 Task: Open a blank worksheet and write heading  Customer order data  Add 10 people name:-  'David White, Emily Green, Andrew Baker, Madison Evans, Logan King, Grace Hill, Gabriel Young, Elizabeth Flores, Samuel Reed, Avery Nelson. ' in May Last week sales are  10020 to 20050. customer order name:-  Nike shoe, Adidas shoe, Gucci T-shirt, Louis Vuitton bag, Zara Shirt, H&M jeans, Chanel perfume, Versace perfume, Ralph Lauren, Prada Shirtcustomer order price in between:-  10000 to 15000. Save page analysisSalesByEmployee_2022
Action: Mouse moved to (143, 114)
Screenshot: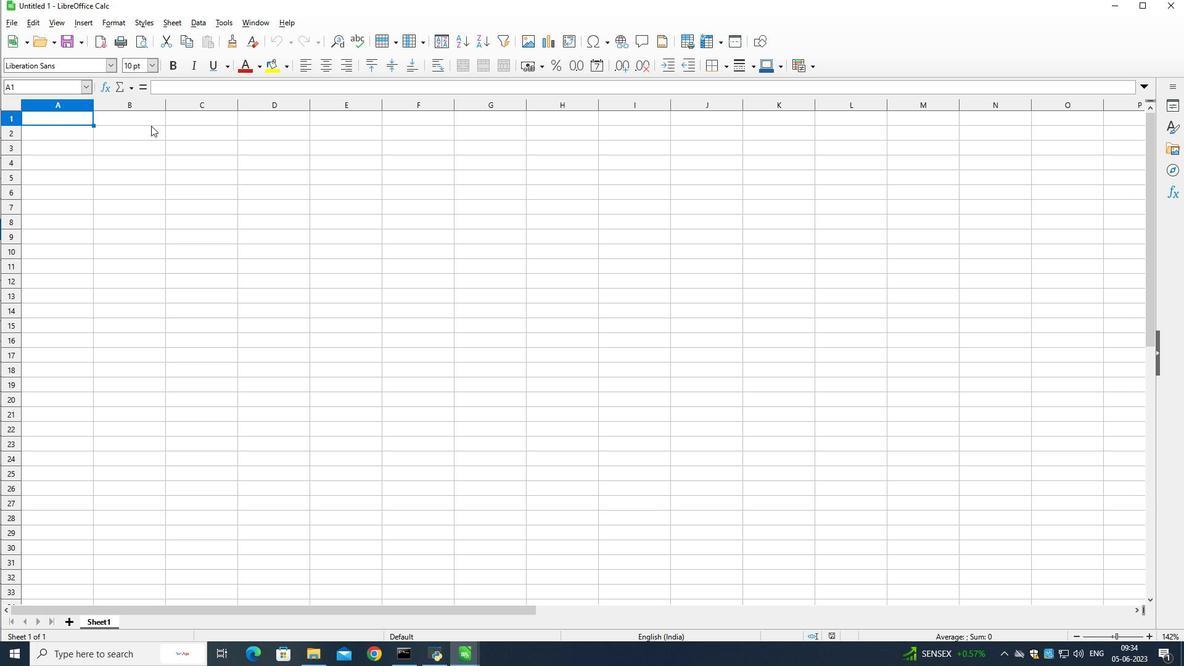 
Action: Mouse pressed left at (143, 114)
Screenshot: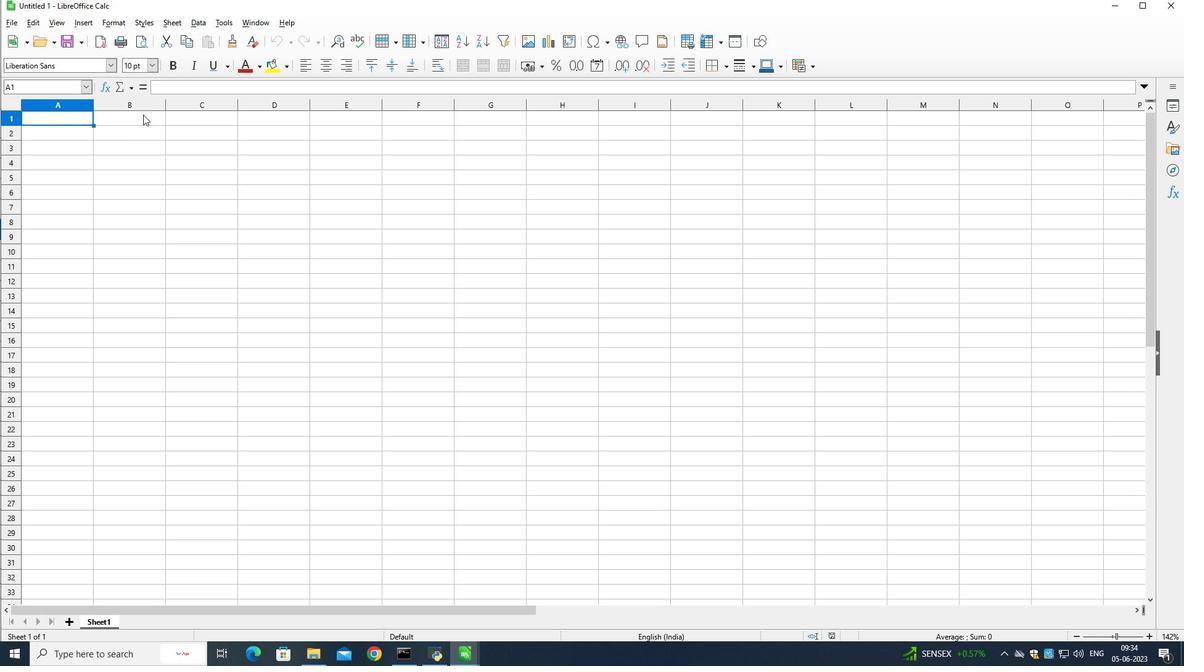 
Action: Mouse moved to (148, 118)
Screenshot: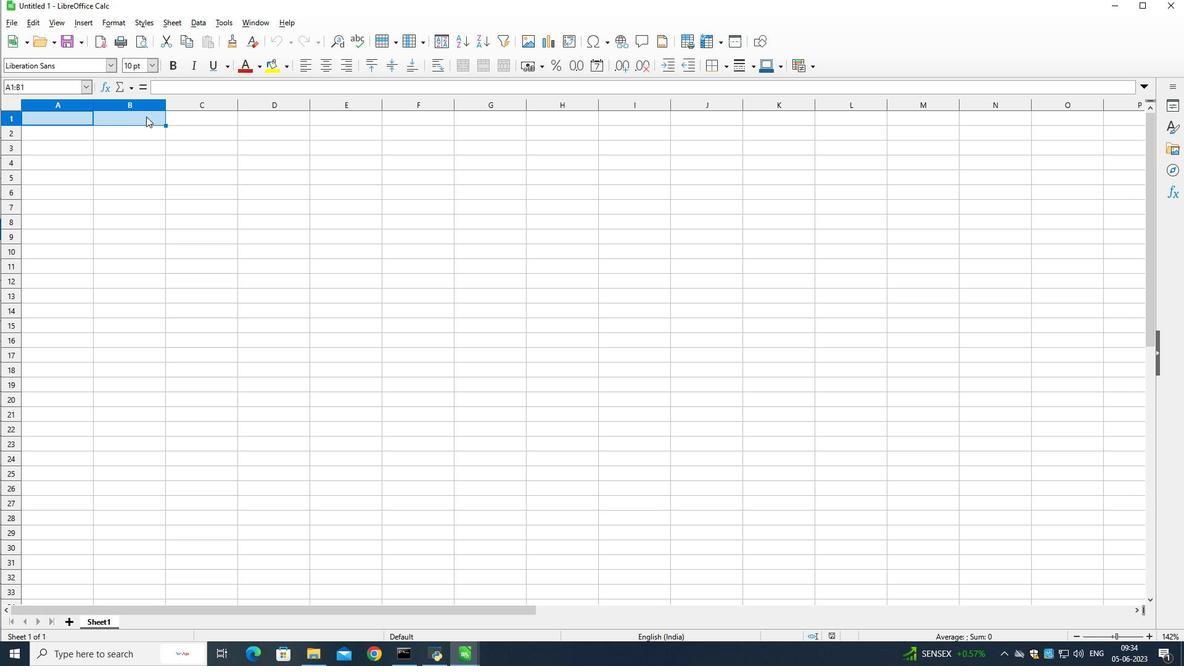 
Action: Mouse pressed left at (148, 118)
Screenshot: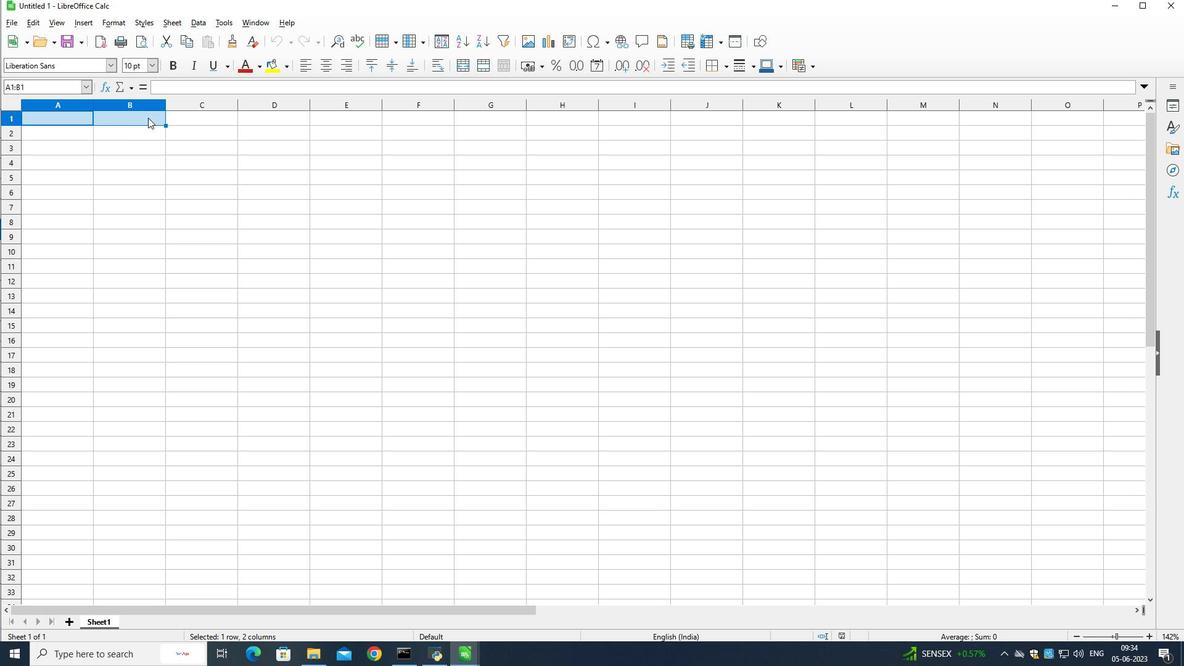 
Action: Mouse moved to (145, 140)
Screenshot: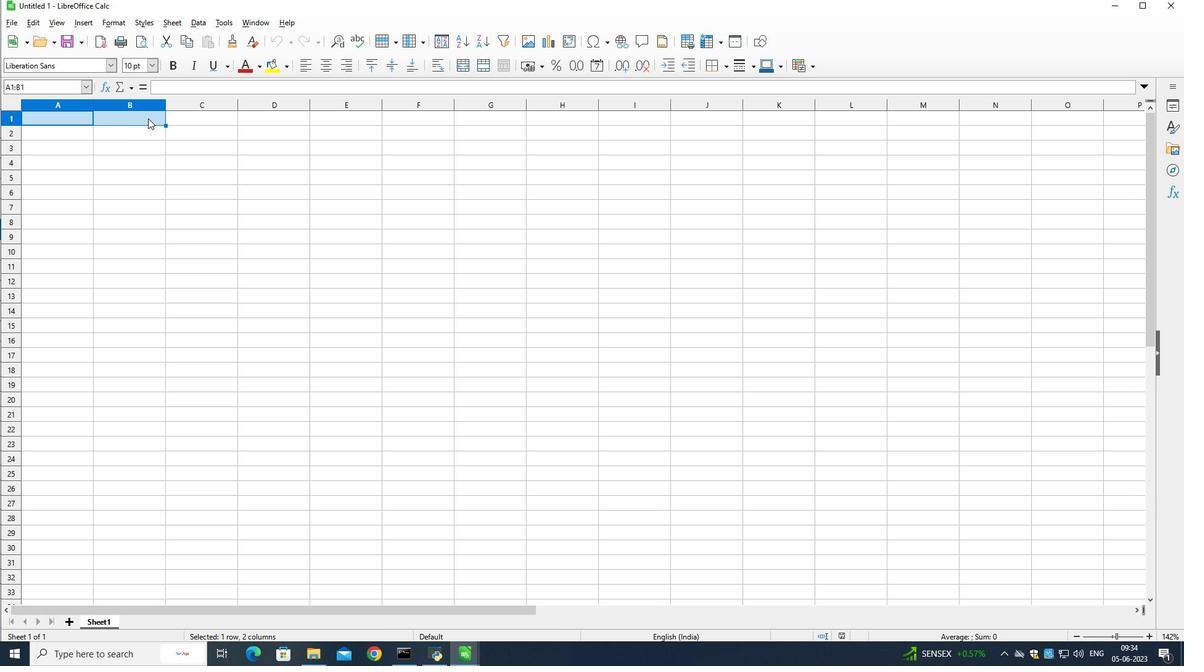 
Action: Mouse pressed right at (145, 140)
Screenshot: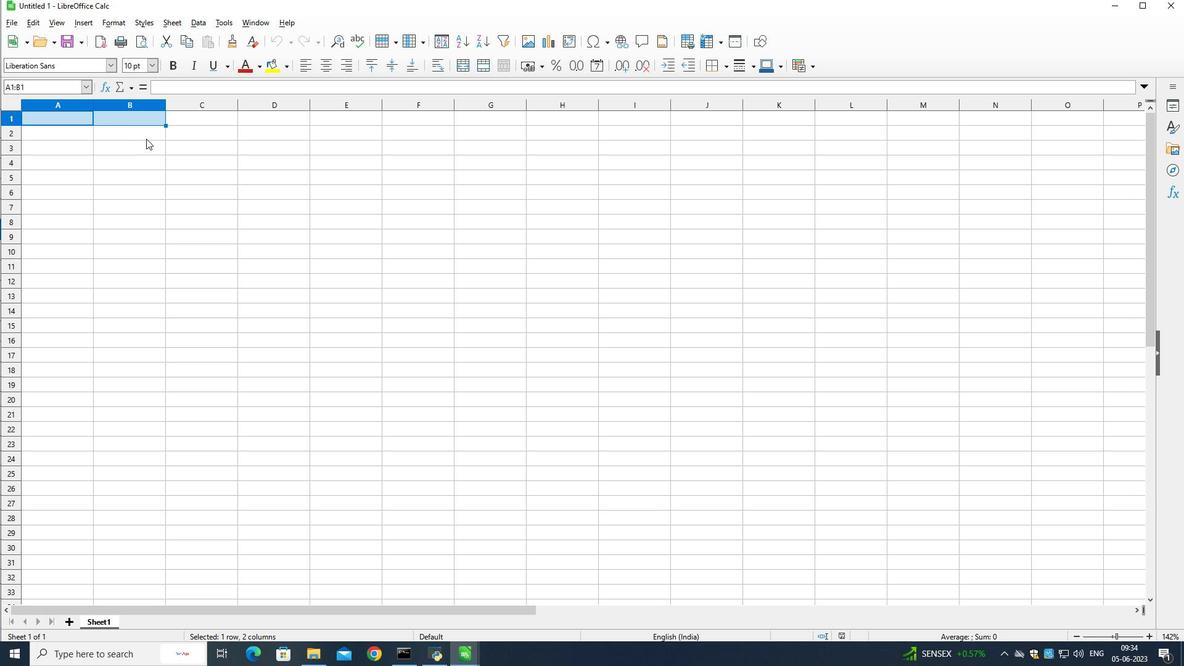 
Action: Mouse moved to (138, 122)
Screenshot: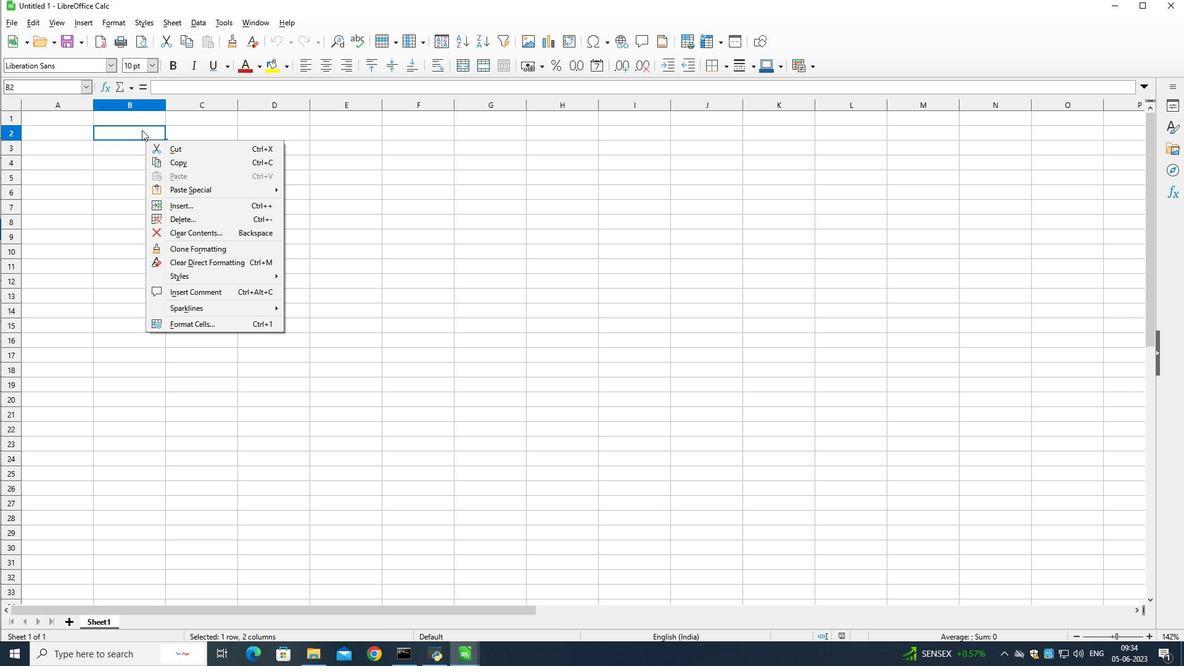 
Action: Mouse pressed left at (138, 122)
Screenshot: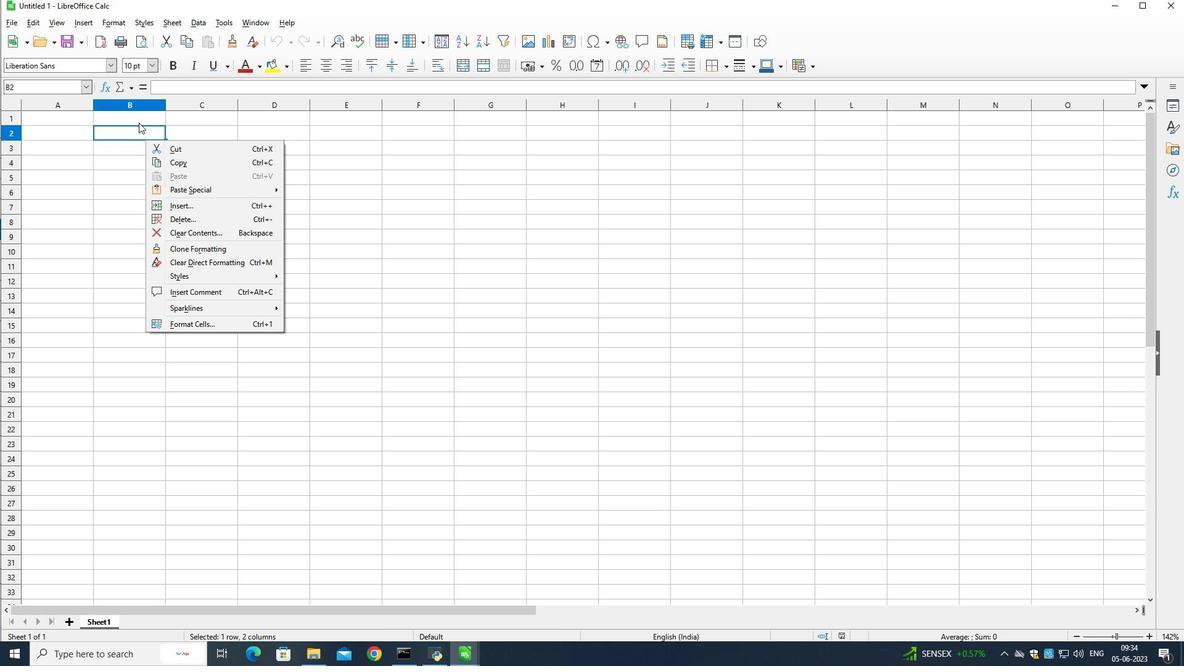 
Action: Mouse moved to (137, 118)
Screenshot: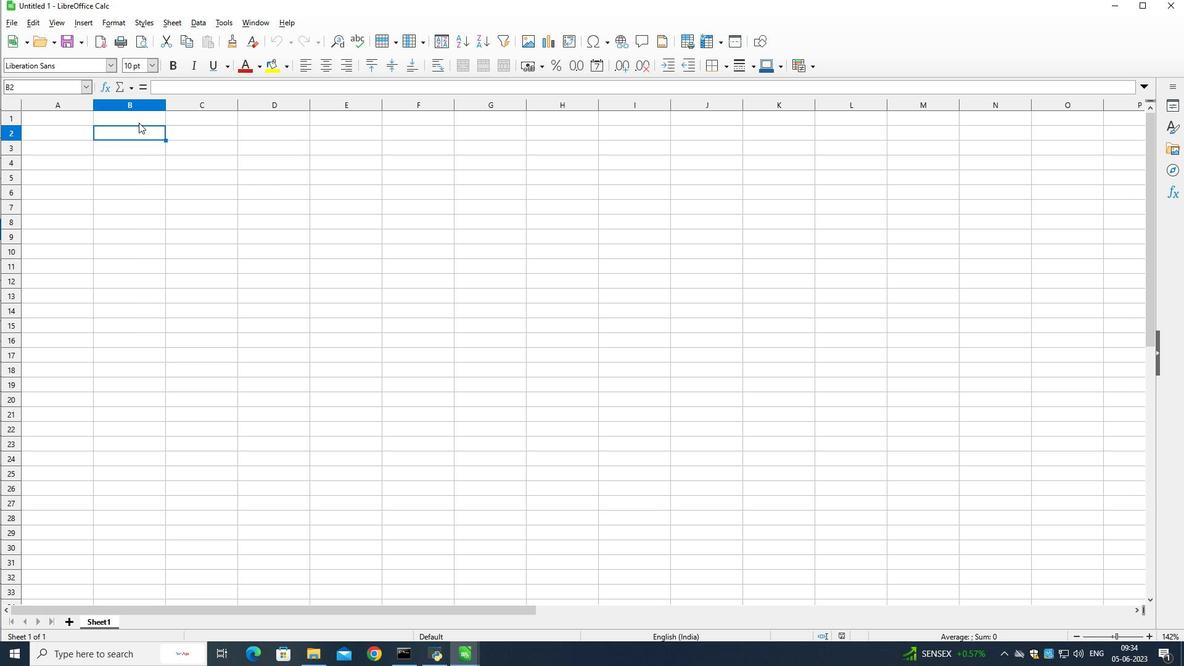 
Action: Mouse pressed left at (137, 118)
Screenshot: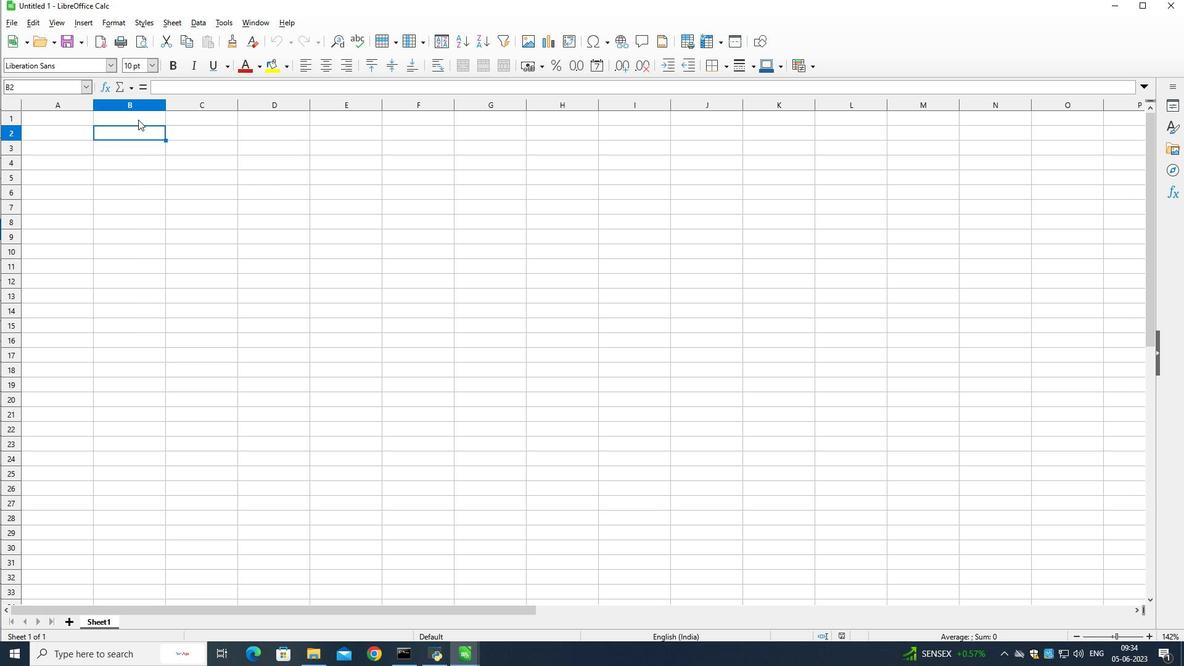 
Action: Mouse moved to (137, 117)
Screenshot: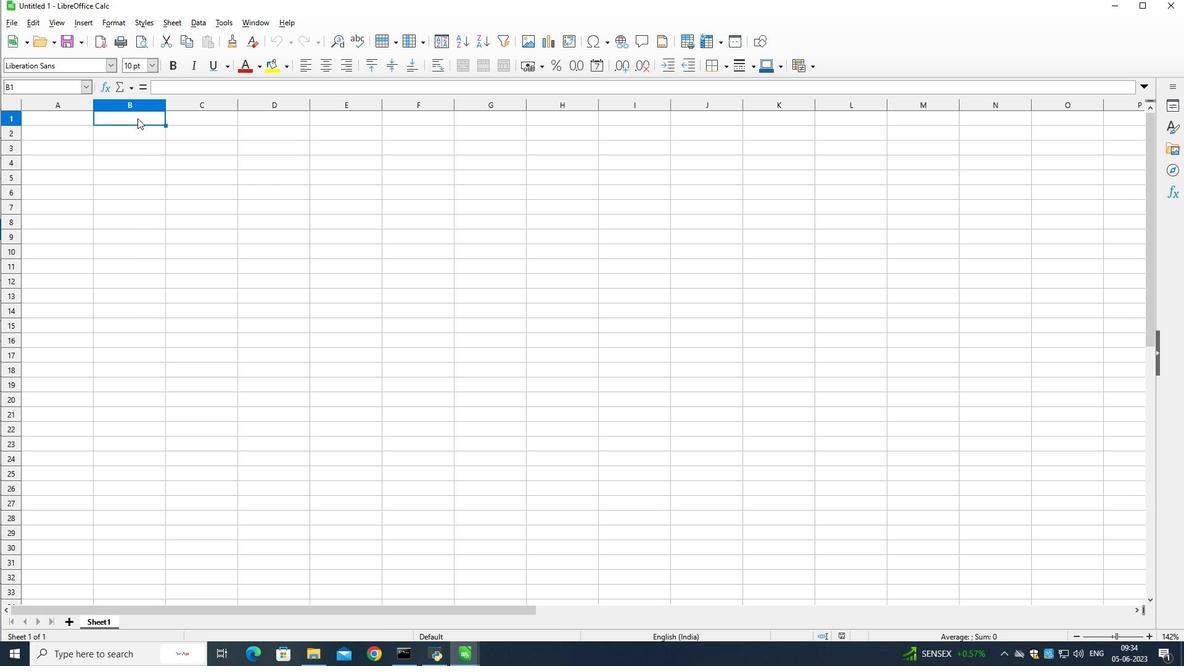 
Action: Key pressed <Key.shift>Customer<Key.down>
Screenshot: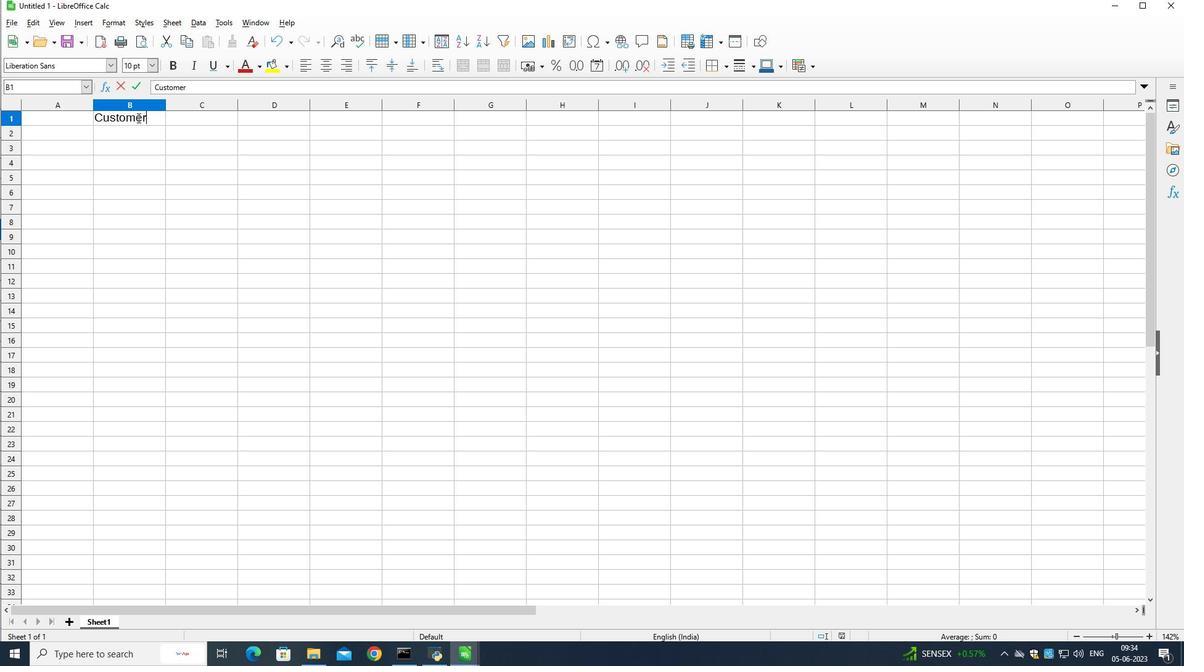
Action: Mouse moved to (76, 136)
Screenshot: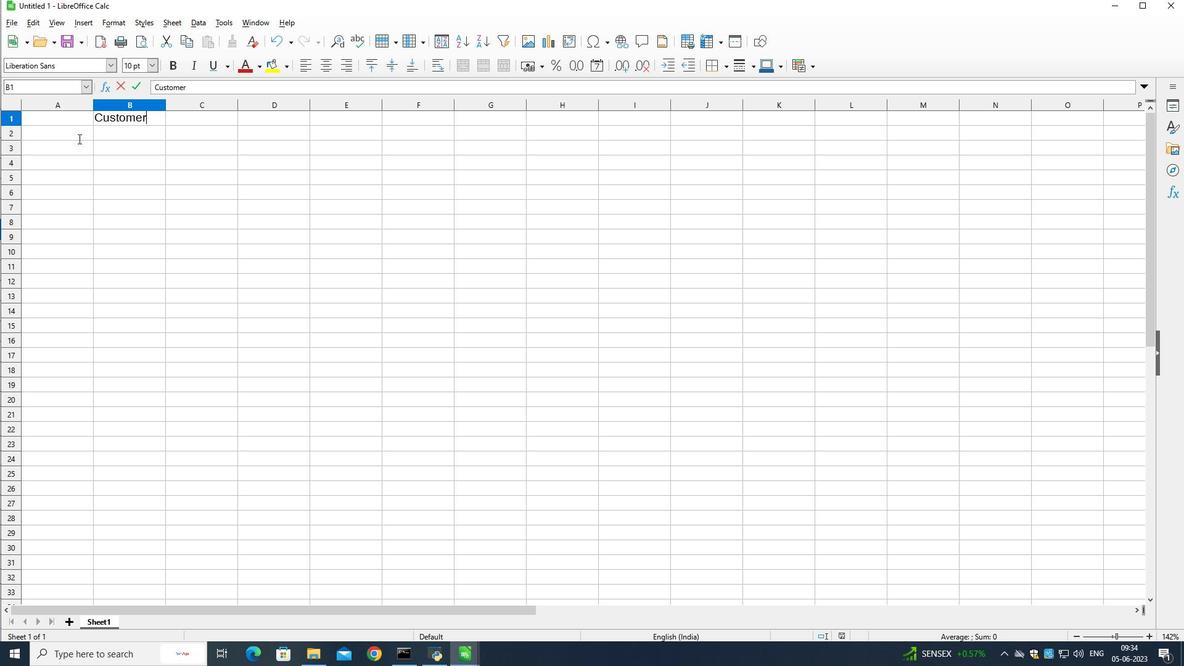 
Action: Mouse pressed left at (76, 136)
Screenshot: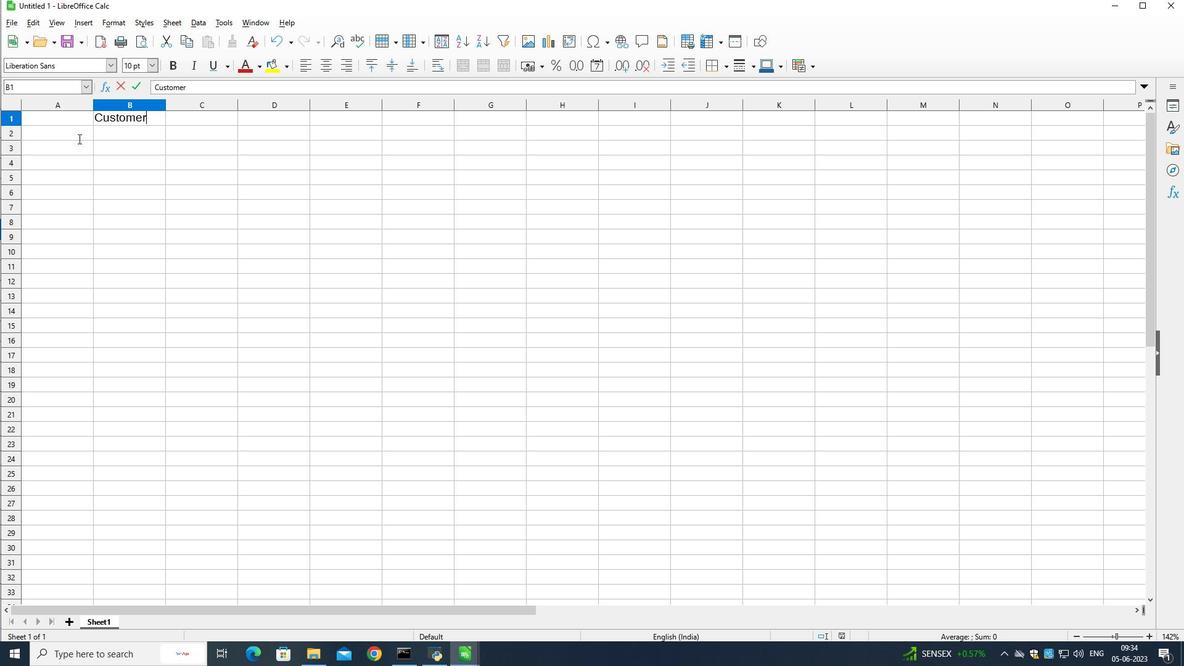 
Action: Mouse moved to (117, 196)
Screenshot: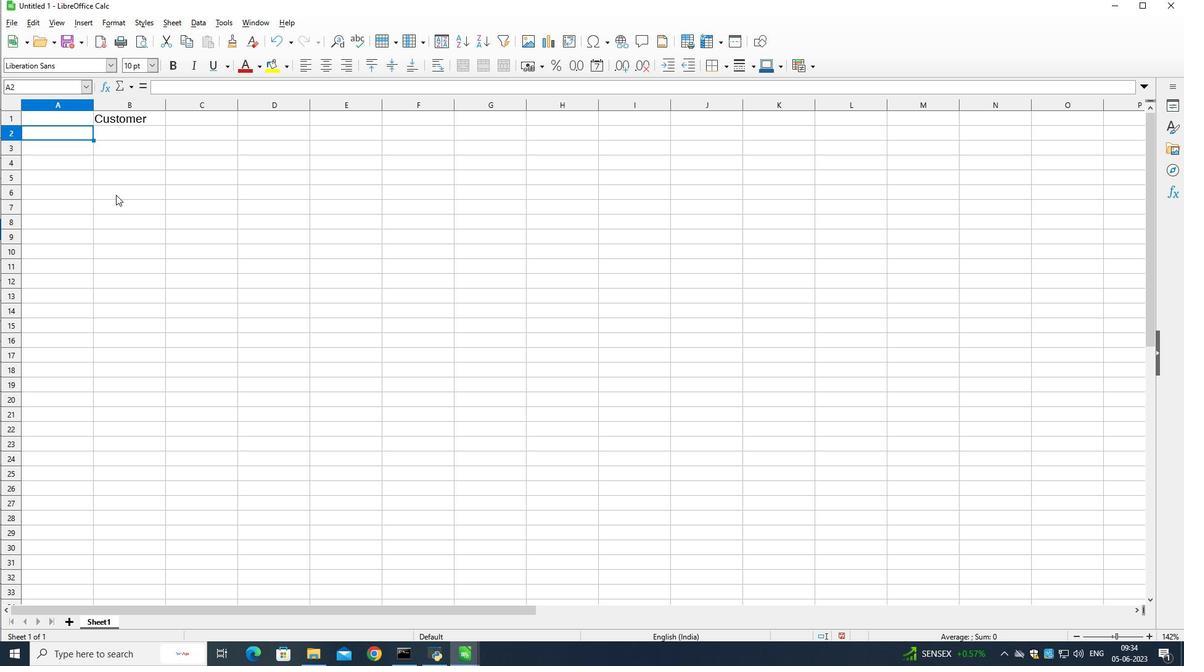 
Action: Key pressed <Key.shift>Name<Key.down><Key.shift><Key.shift><Key.shift><Key.shift><Key.shift><Key.shift><Key.shift><Key.shift><Key.shift><Key.shift><Key.shift><Key.shift><Key.shift><Key.shift><Key.shift><Key.shift><Key.shift><Key.shift><Key.shift><Key.shift><Key.shift><Key.shift><Key.shift><Key.shift><Key.shift><Key.shift><Key.shift><Key.shift><Key.shift><Key.shift><Key.shift><Key.shift><Key.shift><Key.shift><Key.shift><Key.shift><Key.shift><Key.shift><Key.shift><Key.shift>David<Key.space><Key.shift>White<Key.down><Key.shift>Emily<Key.space><Key.shift>Green<Key.down><Key.shift><Key.shift>Andrew<Key.space><Key.shift>Baker<Key.down><Key.shift><Key.shift><Key.shift><Key.shift><Key.shift><Key.shift><Key.shift><Key.shift><Key.shift><Key.shift>Madison<Key.space><Key.shift>Evans<Key.down><Key.shift>Logan<Key.space><Key.shift><Key.shift><Key.shift><Key.shift><Key.shift><Key.shift><Key.shift><Key.shift><Key.shift><Key.shift><Key.shift>King<Key.down><Key.shift>Grace<Key.space><Key.shift>Hill<Key.down><Key.space><Key.shift>Gabriel<Key.space><Key.shift>Young<Key.down><Key.shift><Key.shift>Elizabeth<Key.space><Key.shift><Key.shift><Key.shift><Key.shift><Key.shift>Flores<Key.down><Key.shift><Key.shift><Key.shift><Key.shift><Key.shift>Samuel<Key.space><Key.shift><Key.shift><Key.shift>Reed<Key.down><Key.shift>Avery<Key.space><Key.shift>Nelson<Key.down>
Screenshot: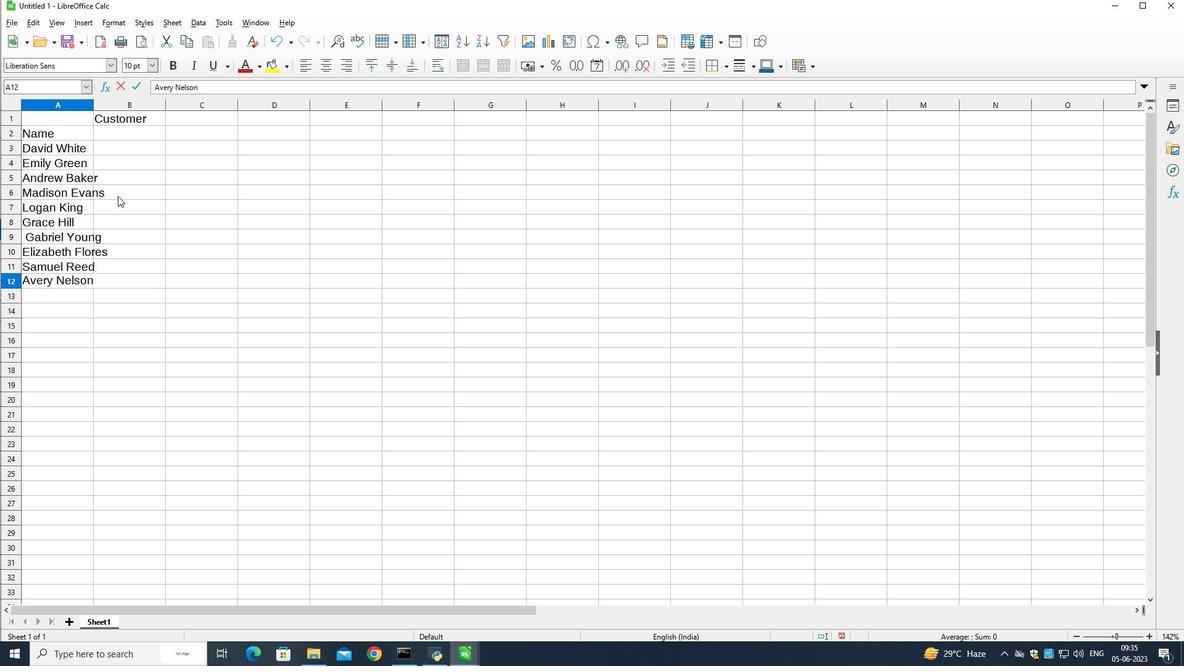 
Action: Mouse moved to (56, 106)
Screenshot: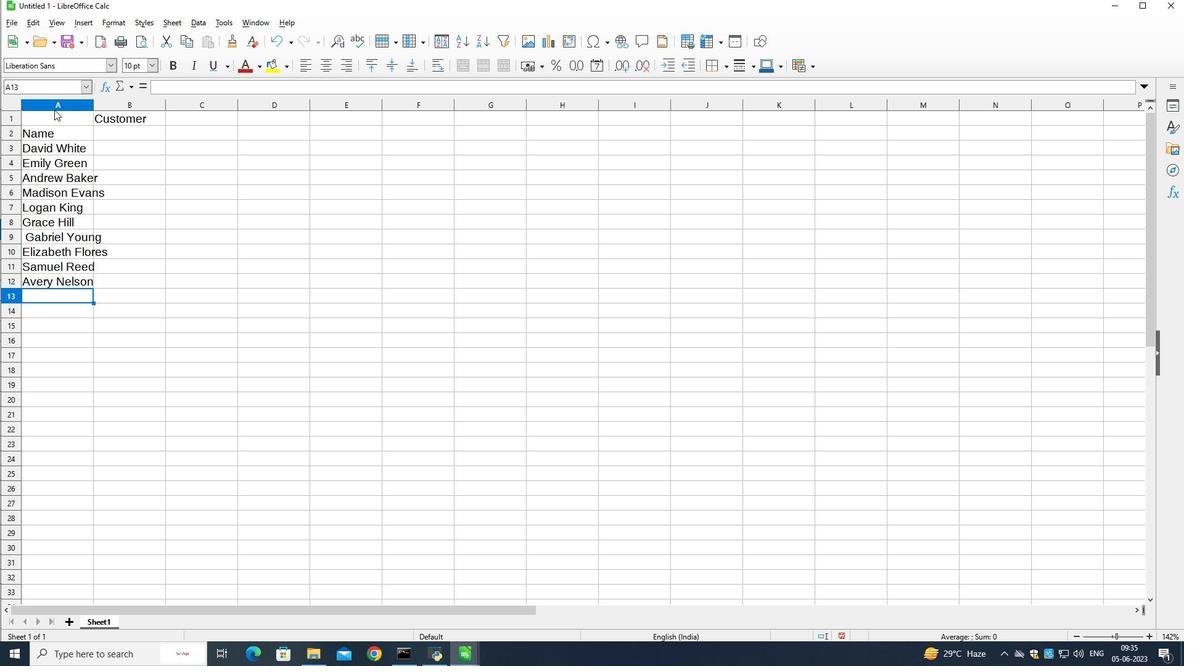 
Action: Mouse pressed left at (56, 106)
Screenshot: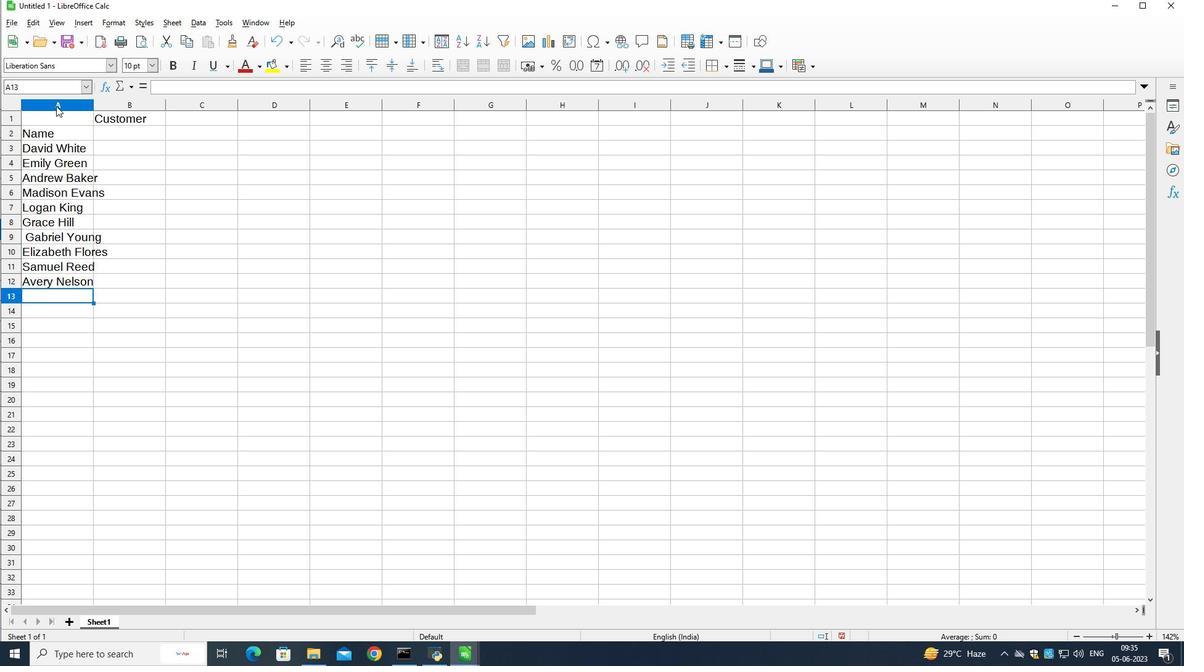 
Action: Mouse moved to (92, 101)
Screenshot: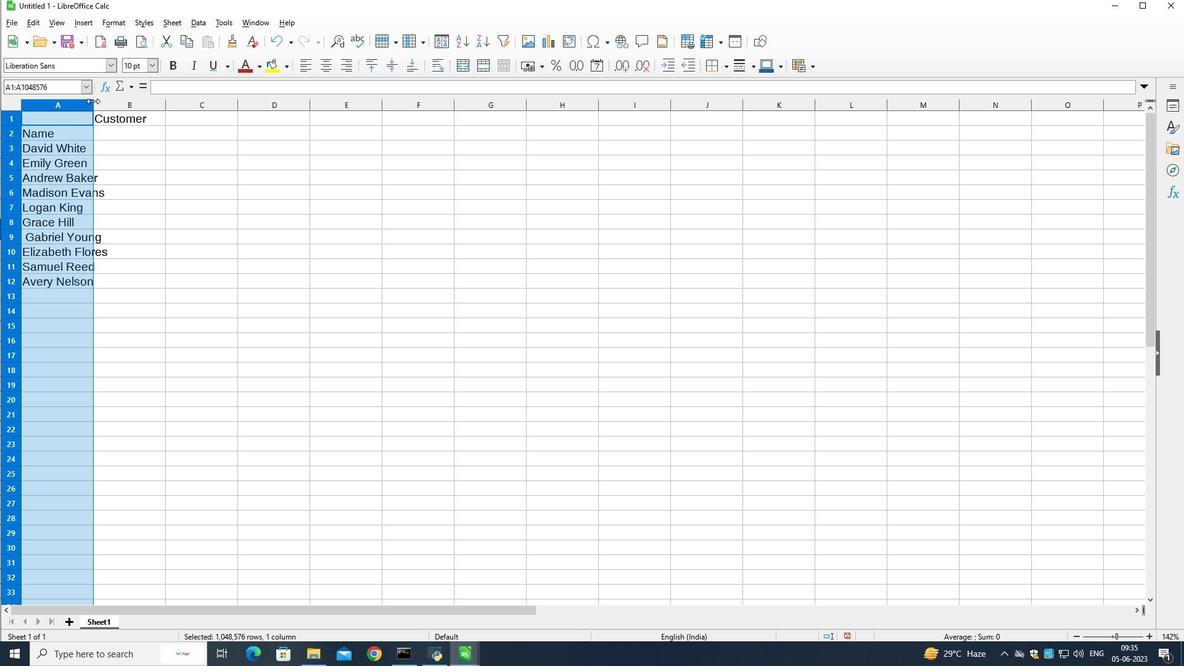 
Action: Mouse pressed left at (92, 101)
Screenshot: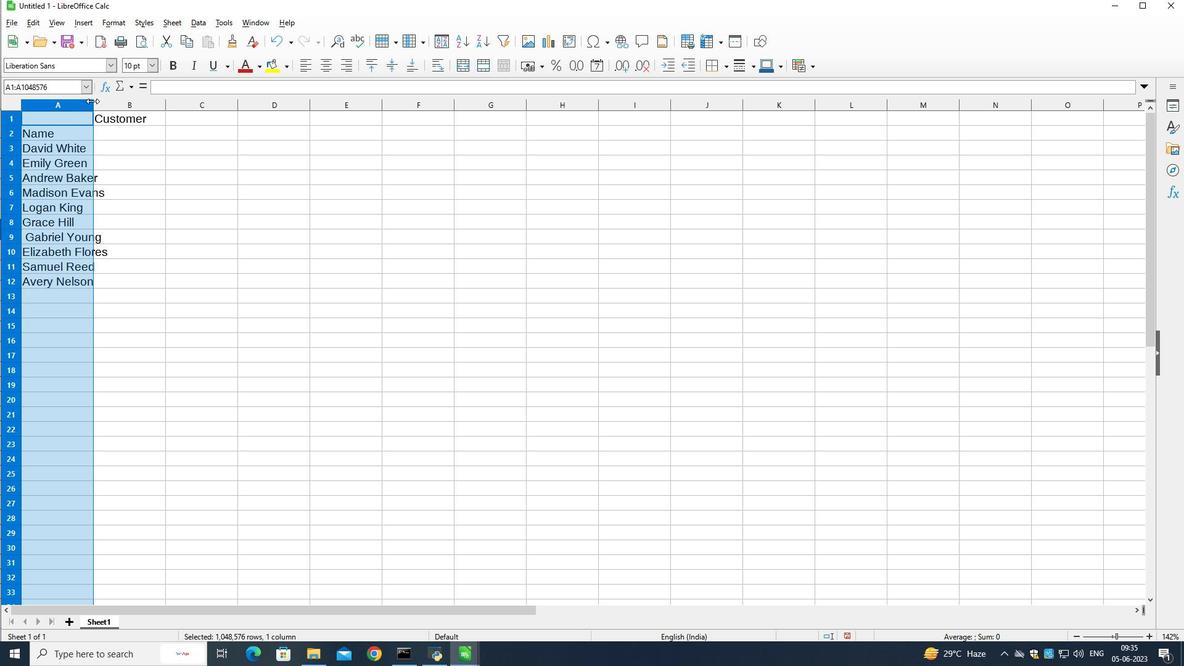 
Action: Mouse moved to (138, 133)
Screenshot: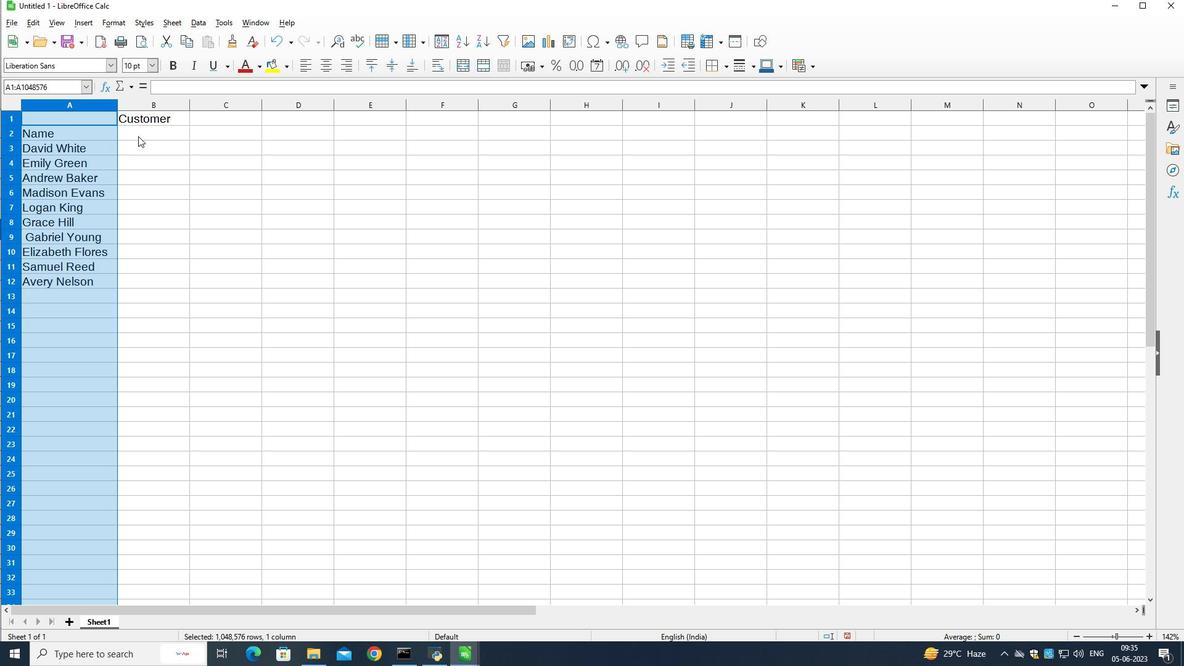 
Action: Mouse pressed left at (138, 133)
Screenshot: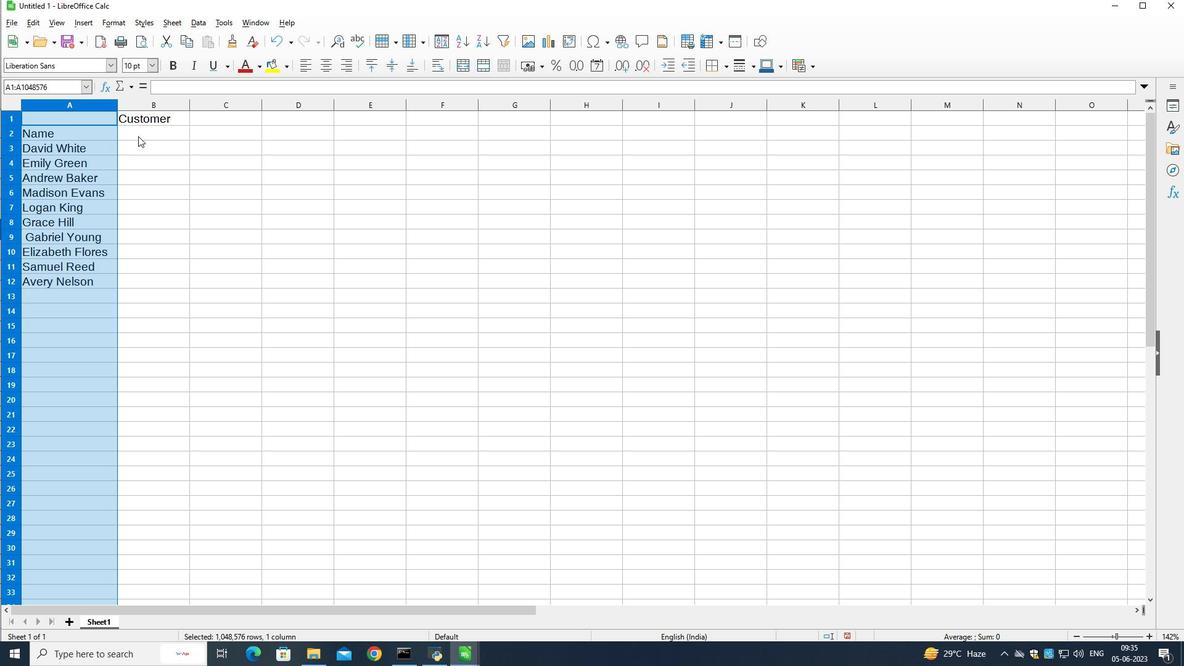
Action: Mouse moved to (353, 175)
Screenshot: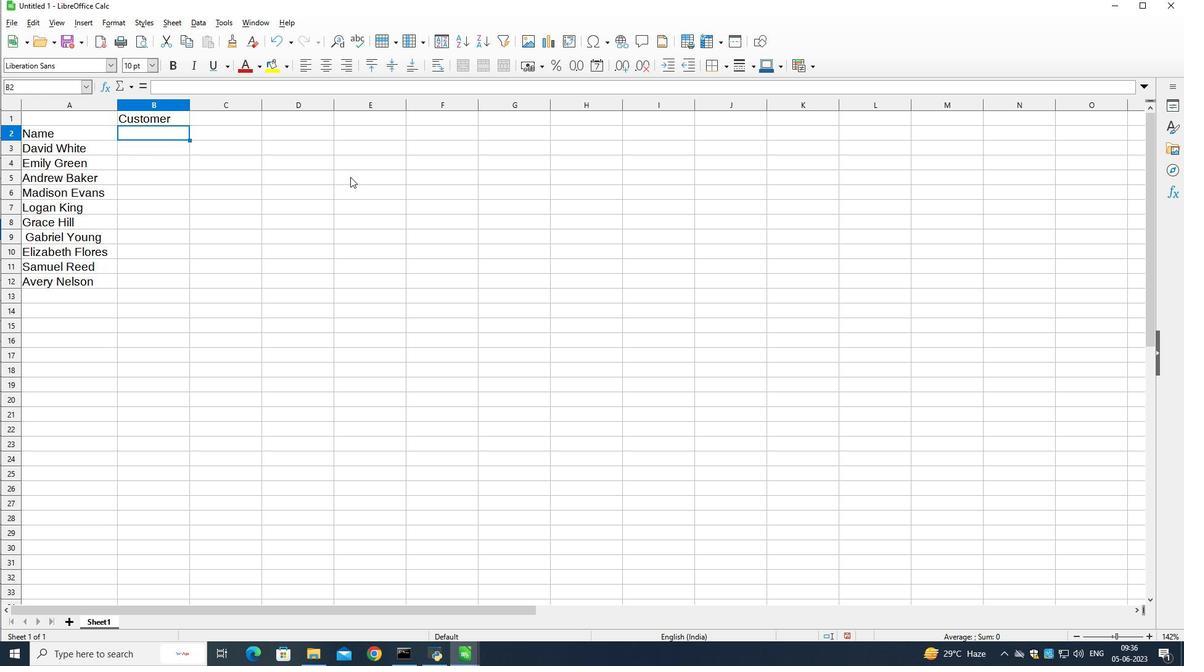 
Action: Key pressed <Key.shift><Key.shift><Key.shift><Key.shift><Key.shift><Key.shift><Key.shift><Key.shift><Key.shift><Key.shift><Key.shift><Key.shift><Key.shift><Key.shift><Key.shift><Key.shift><Key.shift><Key.shift><Key.shift><Key.shift><Key.shift><Key.shift><Key.shift><Key.shift><Key.shift><Key.shift><Key.shift>May<Key.space><Key.shift><Key.shift>Last<Key.space><Key.shift>Week<Key.space><Key.shift>Sales<Key.down>
Screenshot: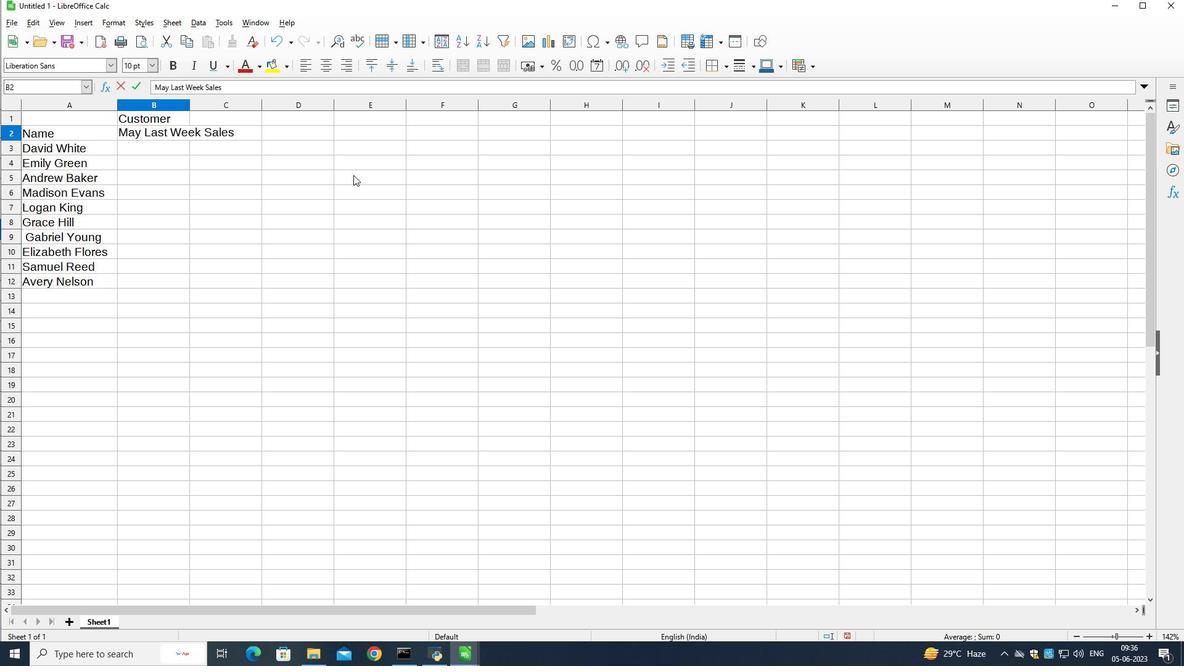 
Action: Mouse moved to (909, 112)
Screenshot: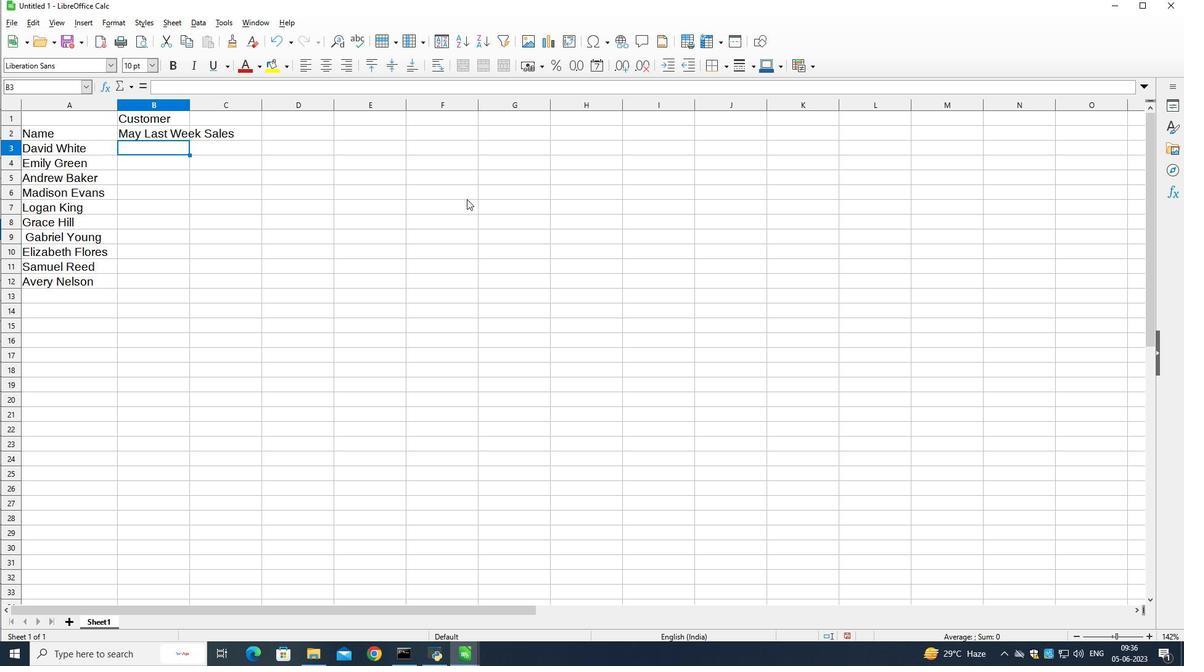 
Action: Key pressed 10020<Key.down>10030<Key.down>10040<Key.down>10050<Key.down>10020<Key.down>10030<Key.down>10040<Key.down>10050<Key.down>10020<Key.down>10020<Key.down>
Screenshot: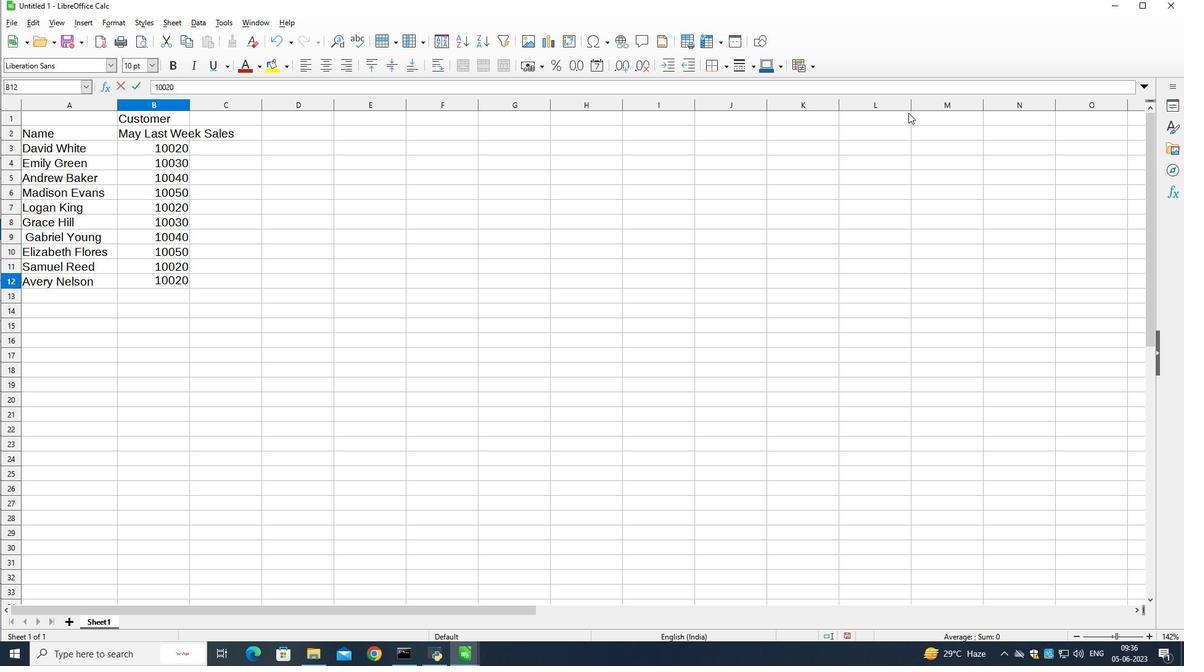 
Action: Mouse moved to (243, 130)
Screenshot: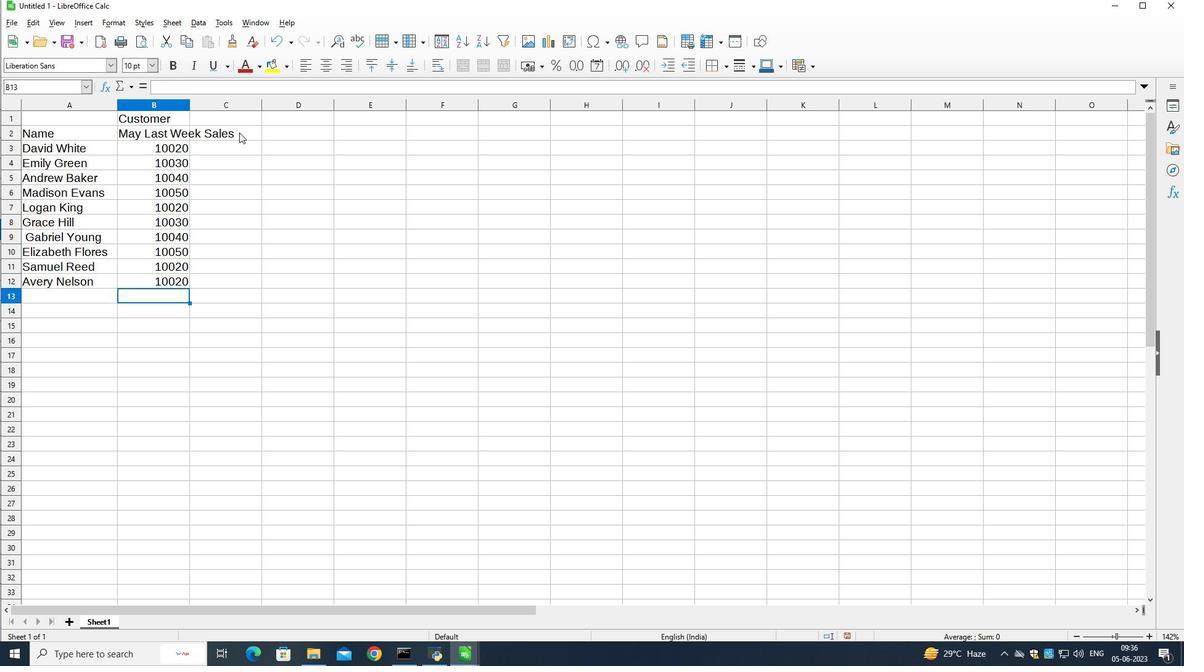 
Action: Mouse pressed left at (243, 130)
Screenshot: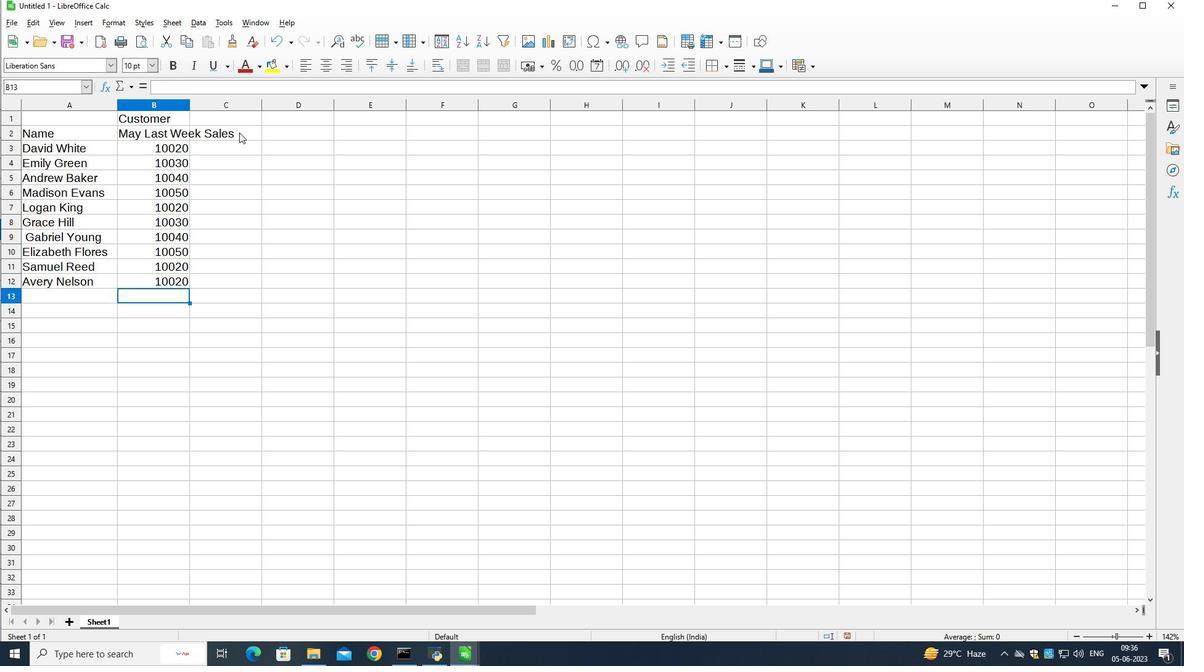 
Action: Mouse moved to (245, 129)
Screenshot: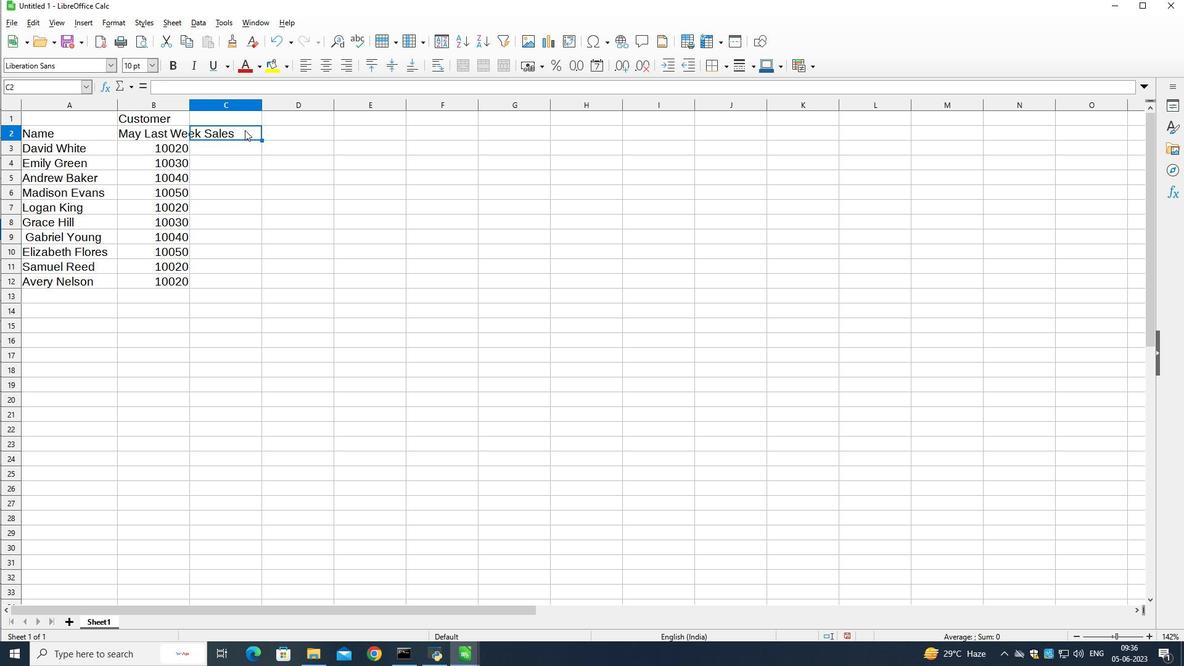 
Action: Key pressed <Key.shift>Order<Key.space><Key.shift>Name<Key.down>
Screenshot: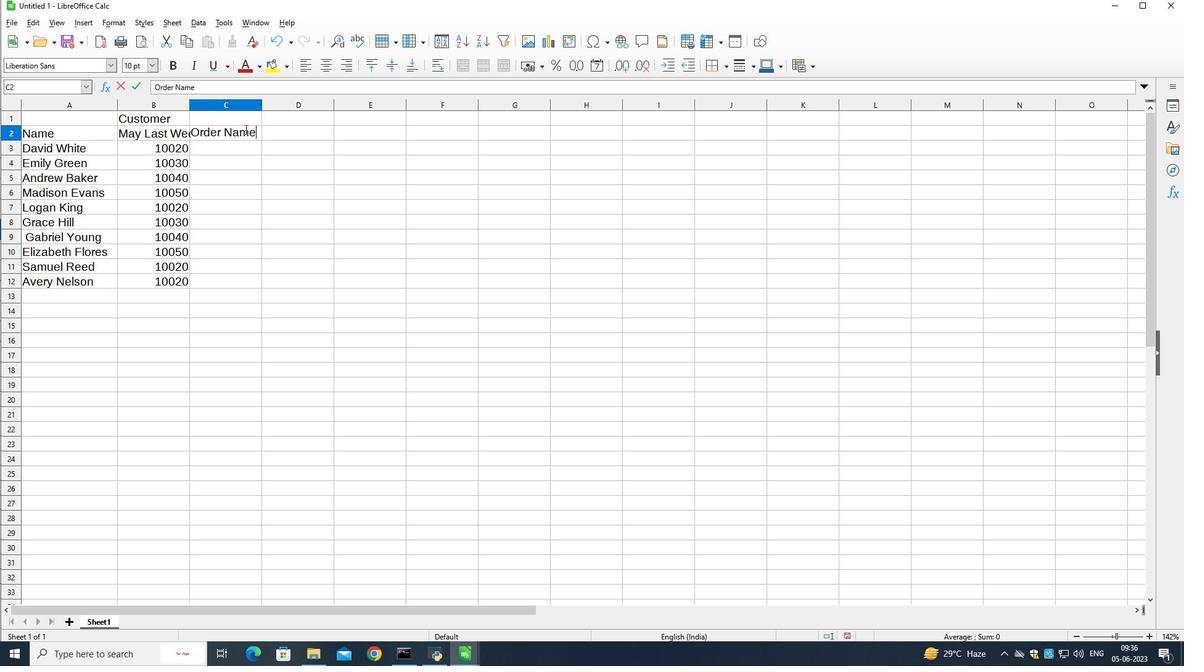 
Action: Mouse moved to (540, 152)
Screenshot: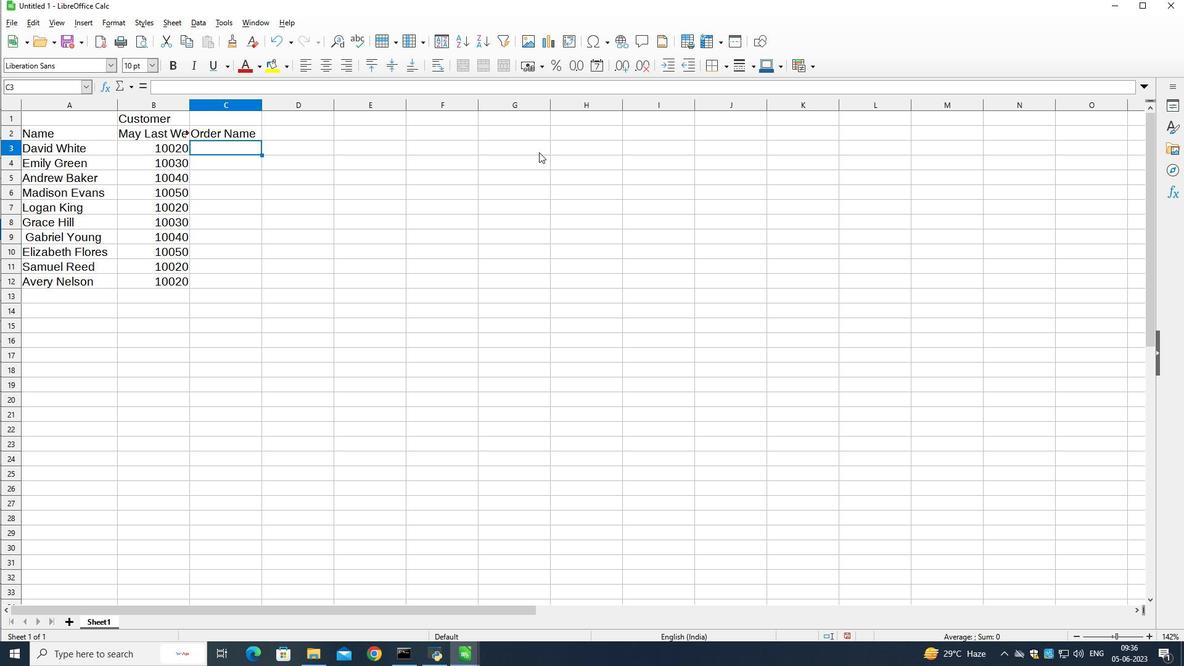 
Action: Key pressed <Key.shift>Nike<Key.space><Key.shift>Shoe<Key.down><Key.shift>Adidaa<Key.backspace>s<Key.space><Key.shift>Shoe<Key.down><Key.shift><Key.shift><Key.shift><Key.shift><Key.shift><Key.shift><Key.shift><Key.shift><Key.shift><Key.shift><Key.shift><Key.shift><Key.shift><Key.shift><Key.shift><Key.shift><Key.shift>Gucci<Key.space><Key.shift>T-shirt<Key.down><Key.shift><Key.shift><Key.shift><Key.shift><Key.shift><Key.shift><Key.shift><Key.shift><Key.shift><Key.shift><Key.shift>Lousi<Key.space><Key.backspace><Key.backspace><Key.backspace><Key.backspace>uis<Key.space><Key.shift><Key.shift><Key.shift><Key.shift>Vitton<Key.space><Key.shift>bag<Key.down><Key.up>
Screenshot: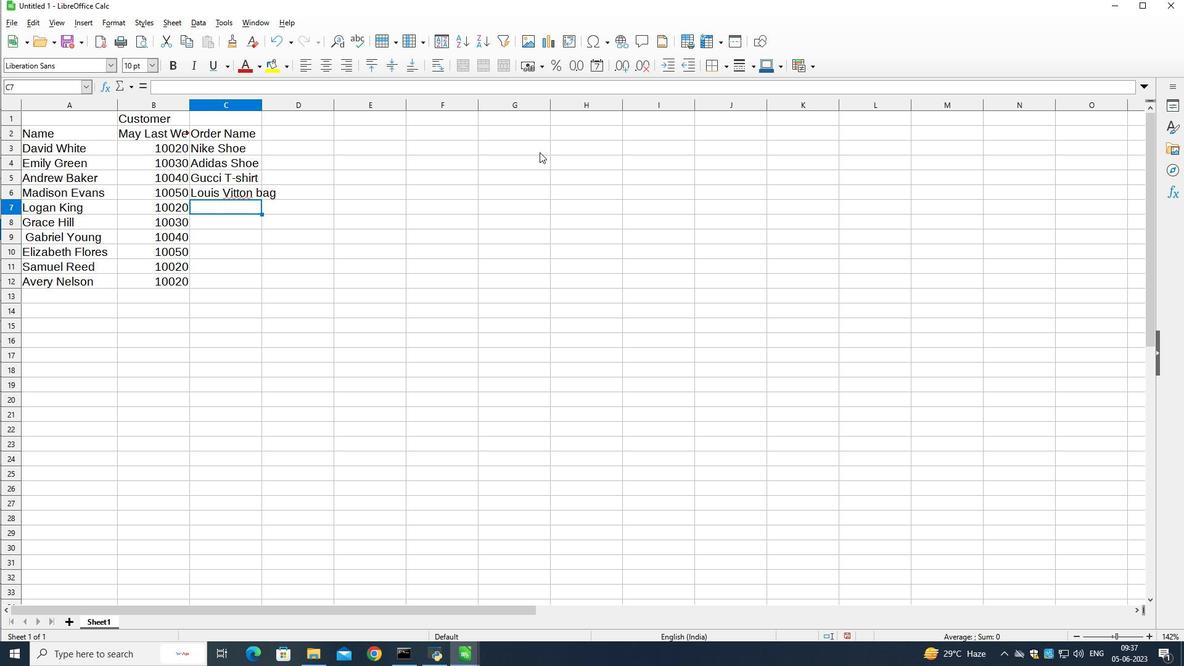 
Action: Mouse moved to (231, 190)
Screenshot: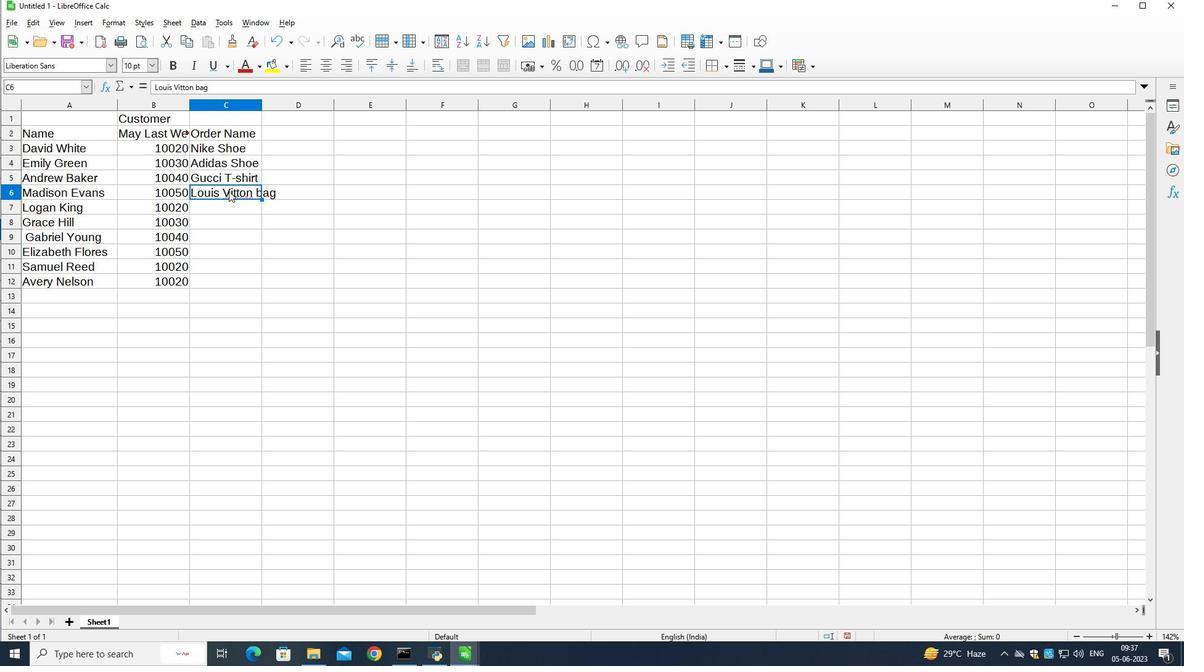 
Action: Mouse pressed left at (231, 190)
Screenshot: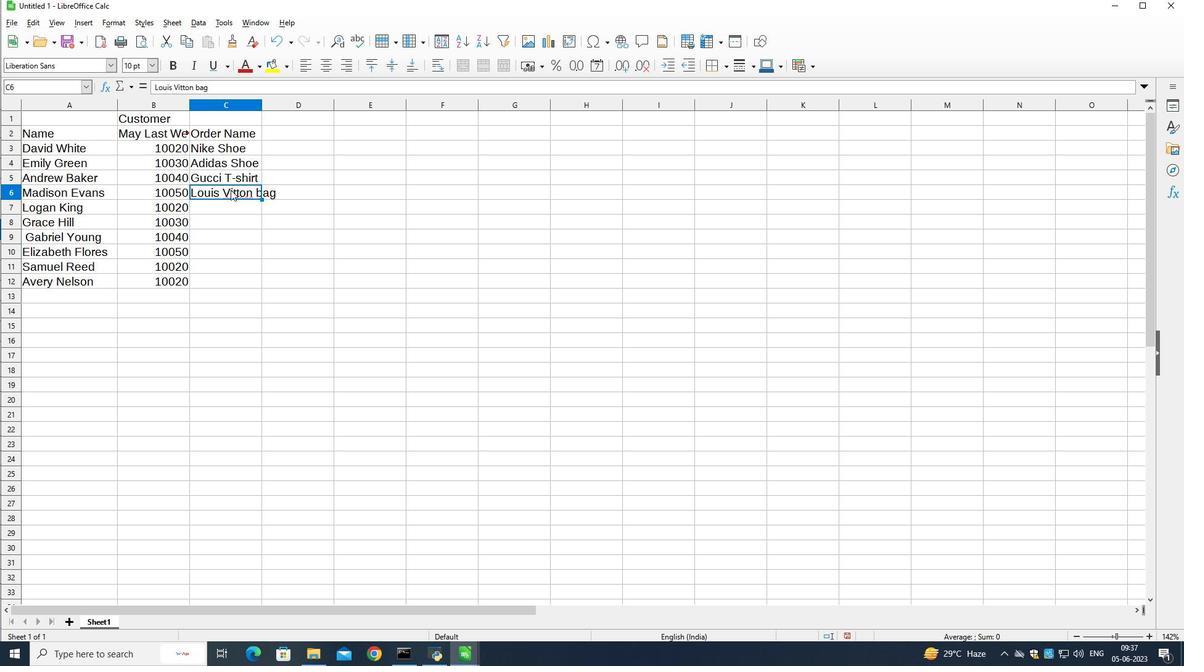 
Action: Mouse pressed left at (231, 190)
Screenshot: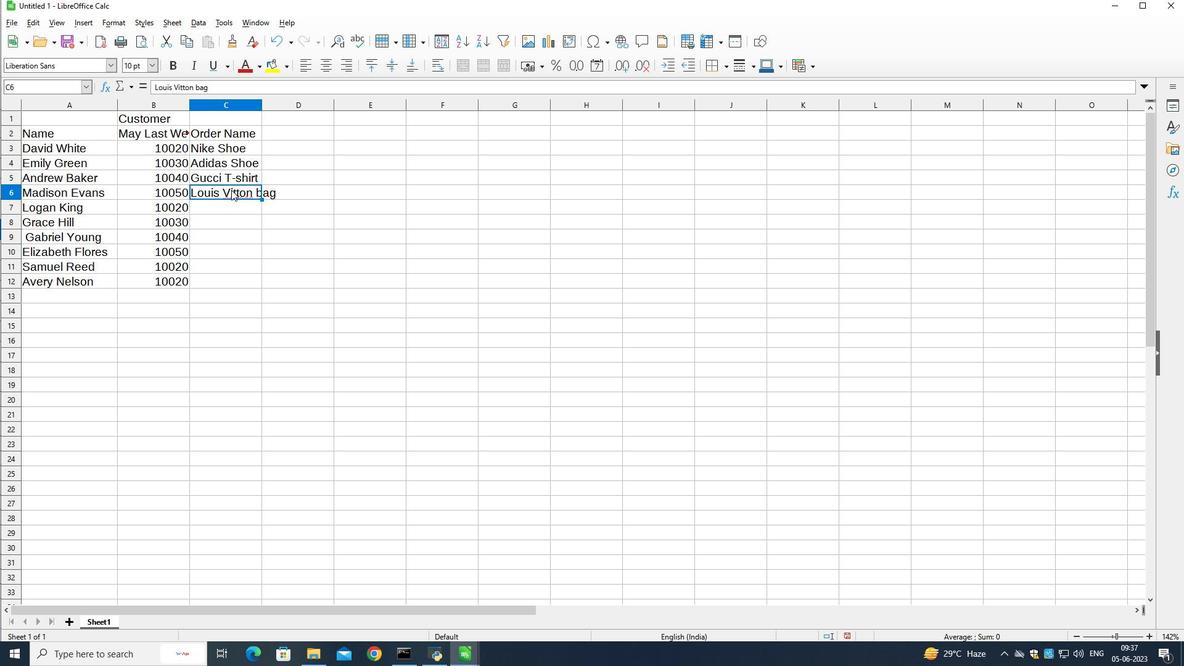 
Action: Mouse pressed left at (231, 190)
Screenshot: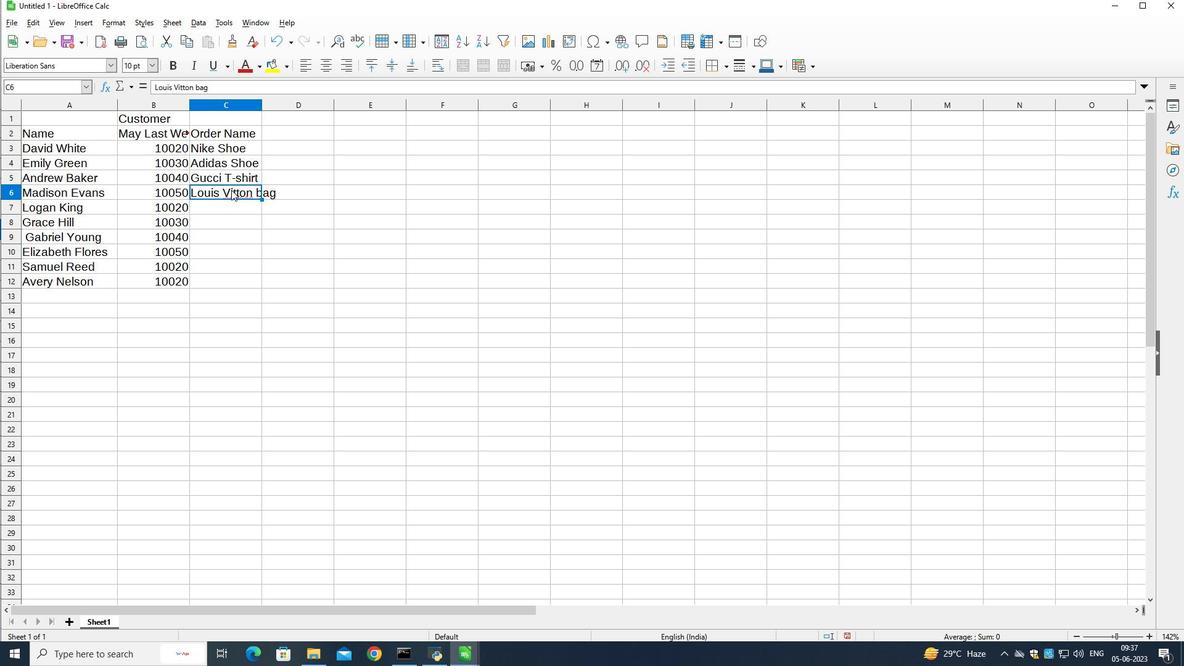 
Action: Mouse pressed left at (231, 190)
Screenshot: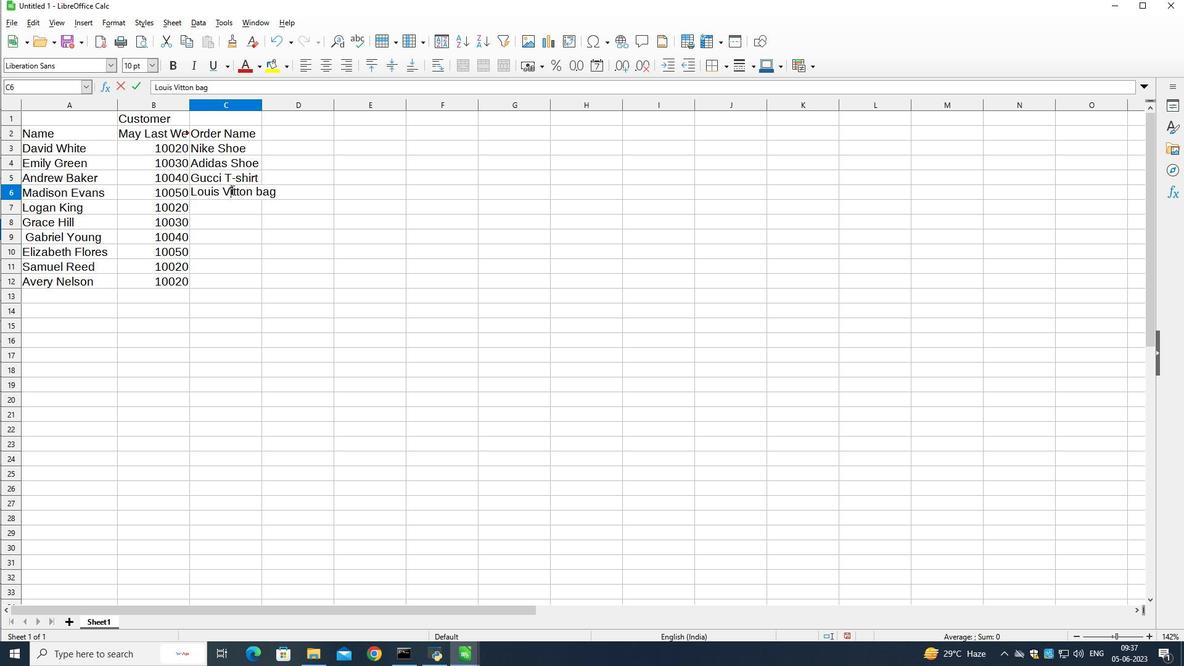 
Action: Mouse moved to (232, 191)
Screenshot: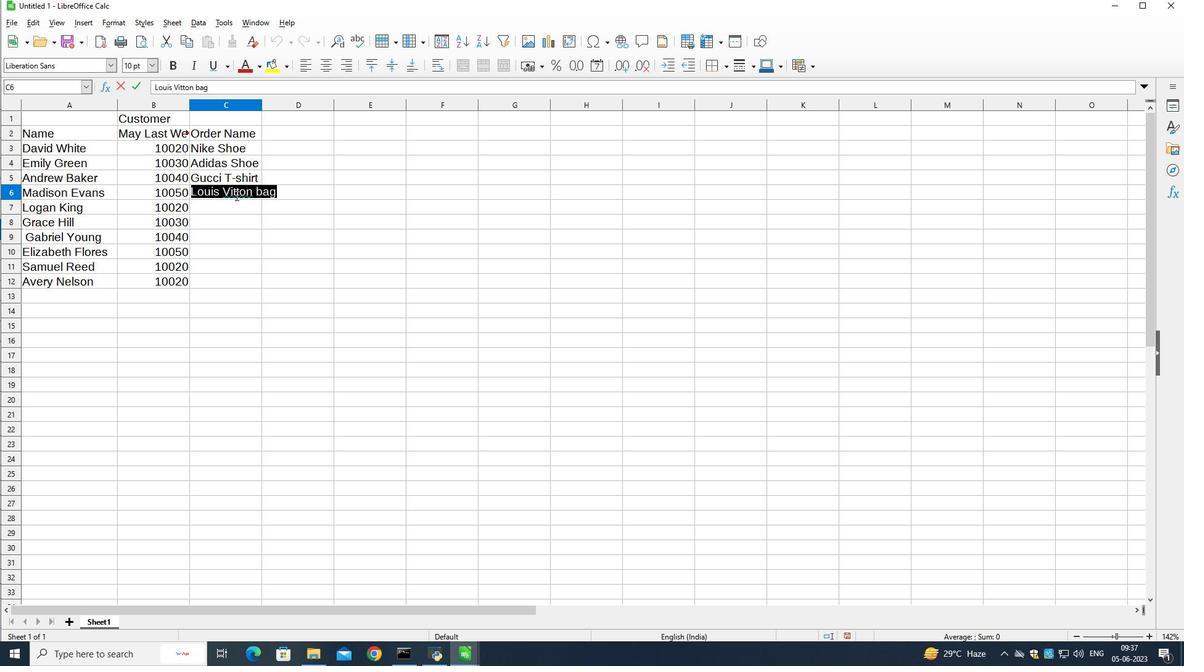 
Action: Mouse pressed left at (232, 191)
Screenshot: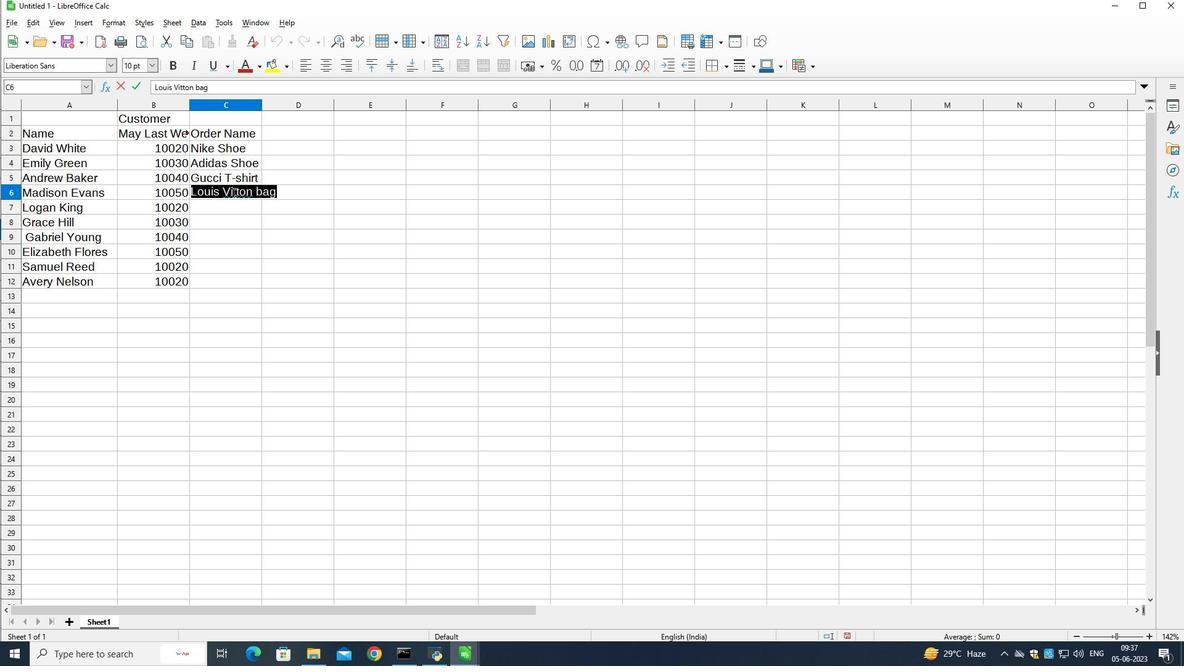 
Action: Mouse moved to (249, 198)
Screenshot: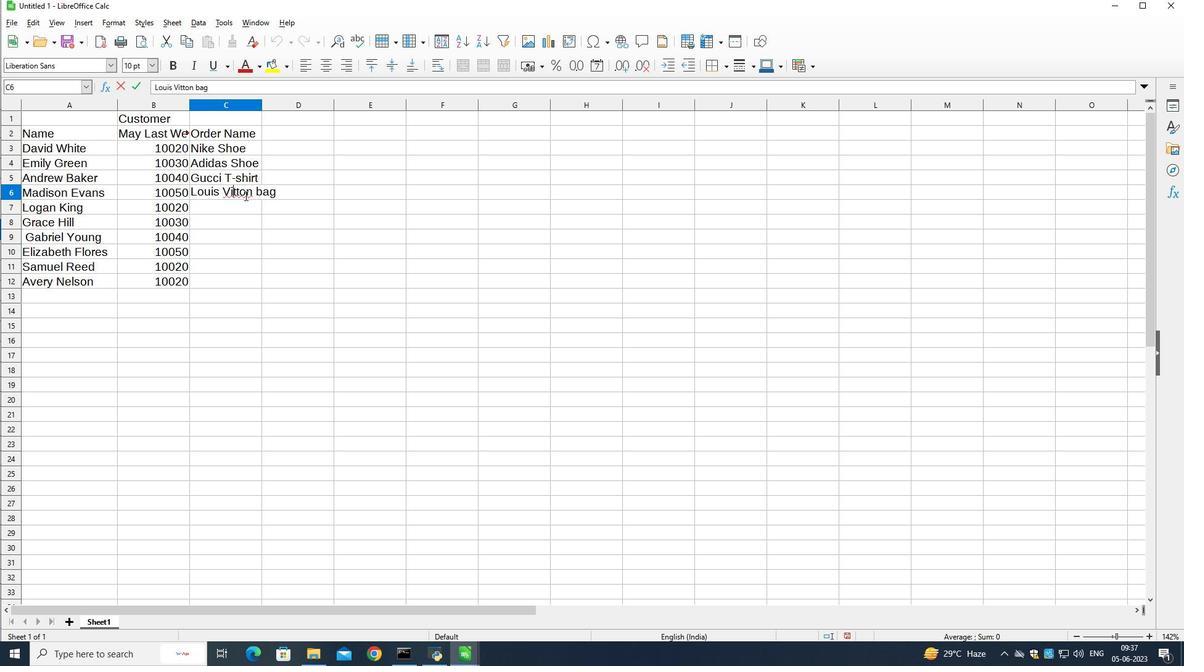 
Action: Key pressed <Key.left>u
Screenshot: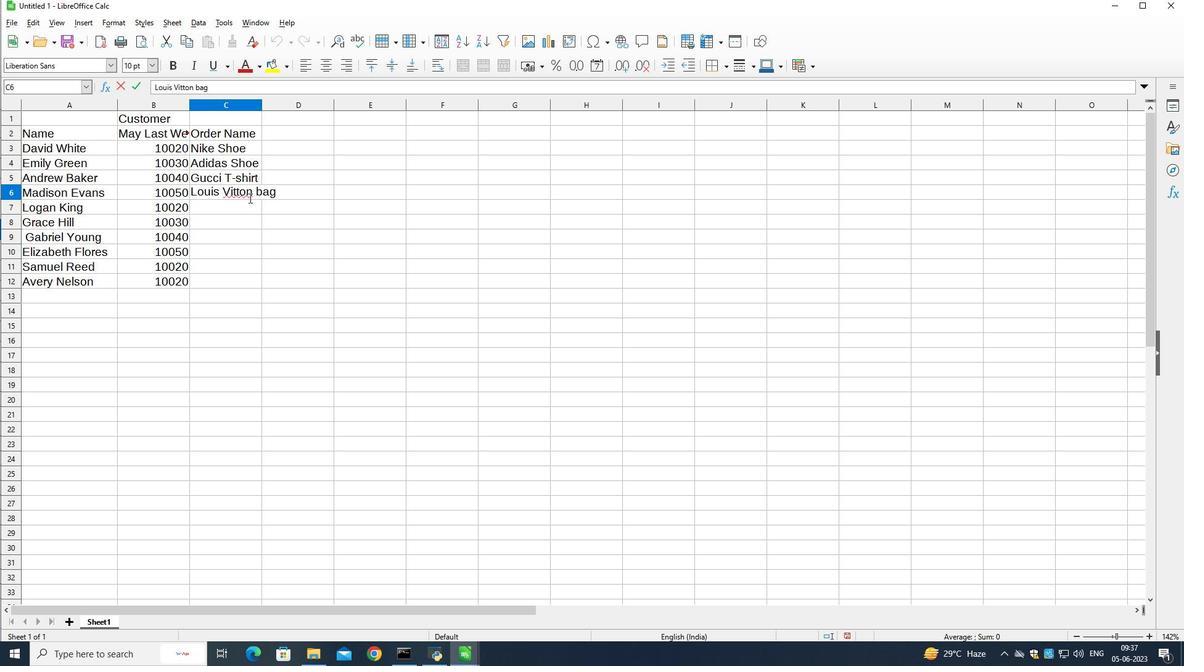 
Action: Mouse moved to (246, 204)
Screenshot: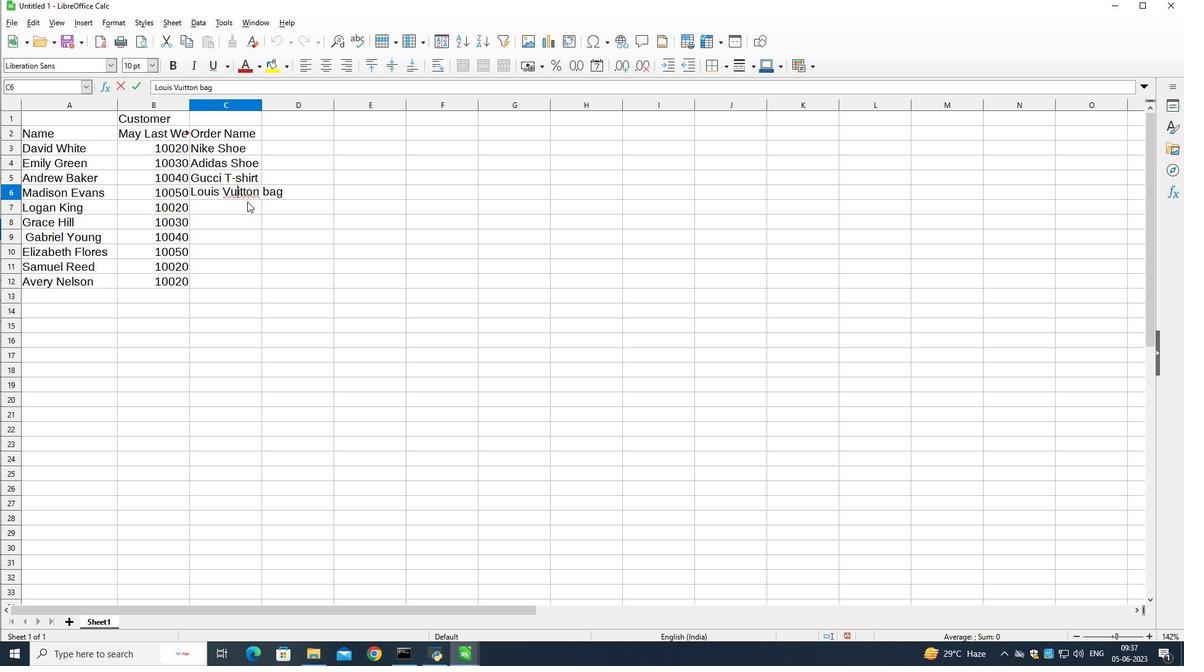 
Action: Mouse pressed left at (246, 204)
Screenshot: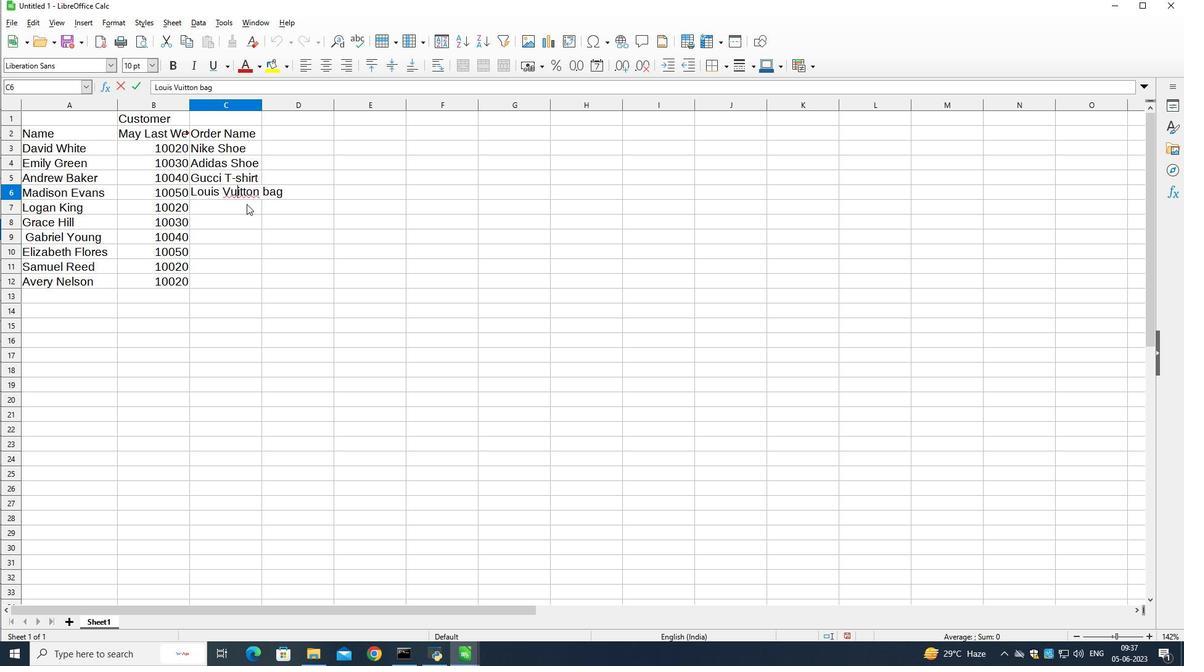 
Action: Key pressed <Key.shift>Zara<Key.space>shirt<Key.down><Key.space><Key.shift>H&M<Key.space>jeans<Key.down><Key.shift>Chanel<Key.space>perfumr<Key.down><Key.backspace>
Screenshot: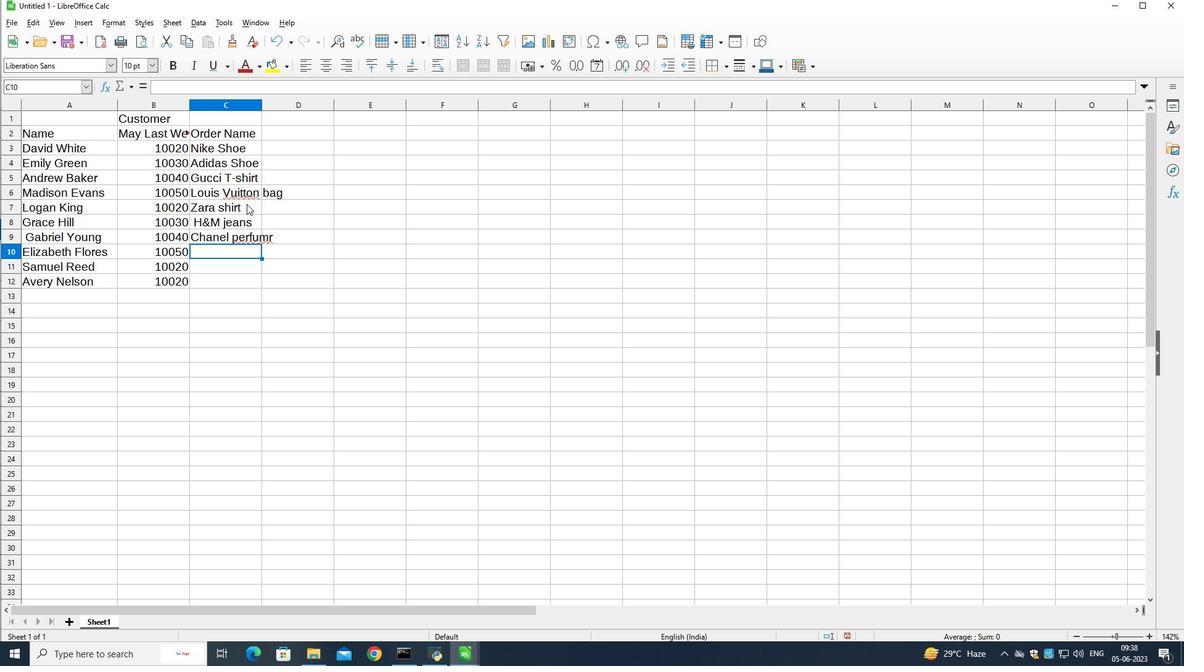 
Action: Mouse moved to (674, 257)
Screenshot: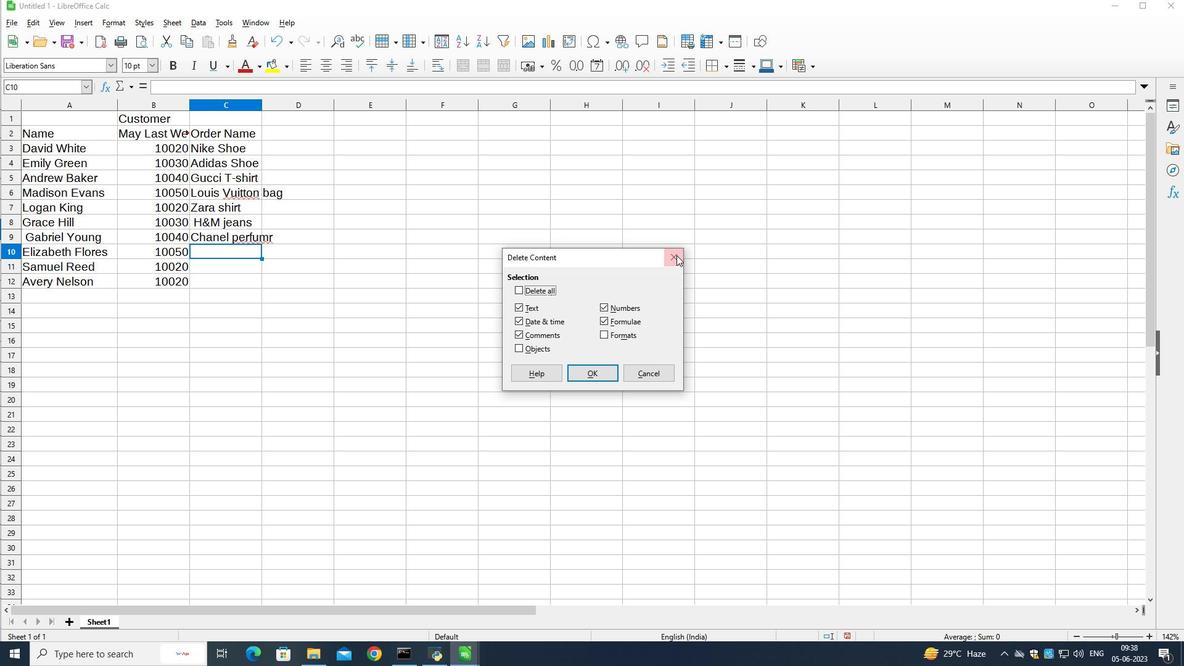 
Action: Mouse pressed left at (674, 257)
Screenshot: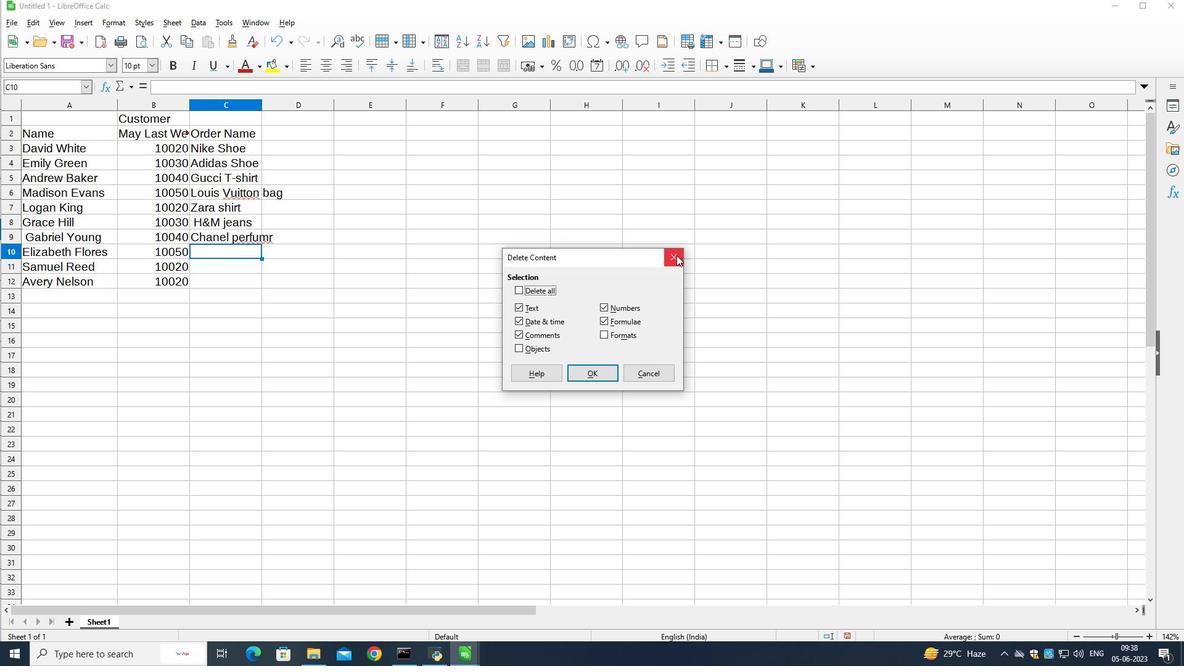 
Action: Mouse moved to (242, 236)
Screenshot: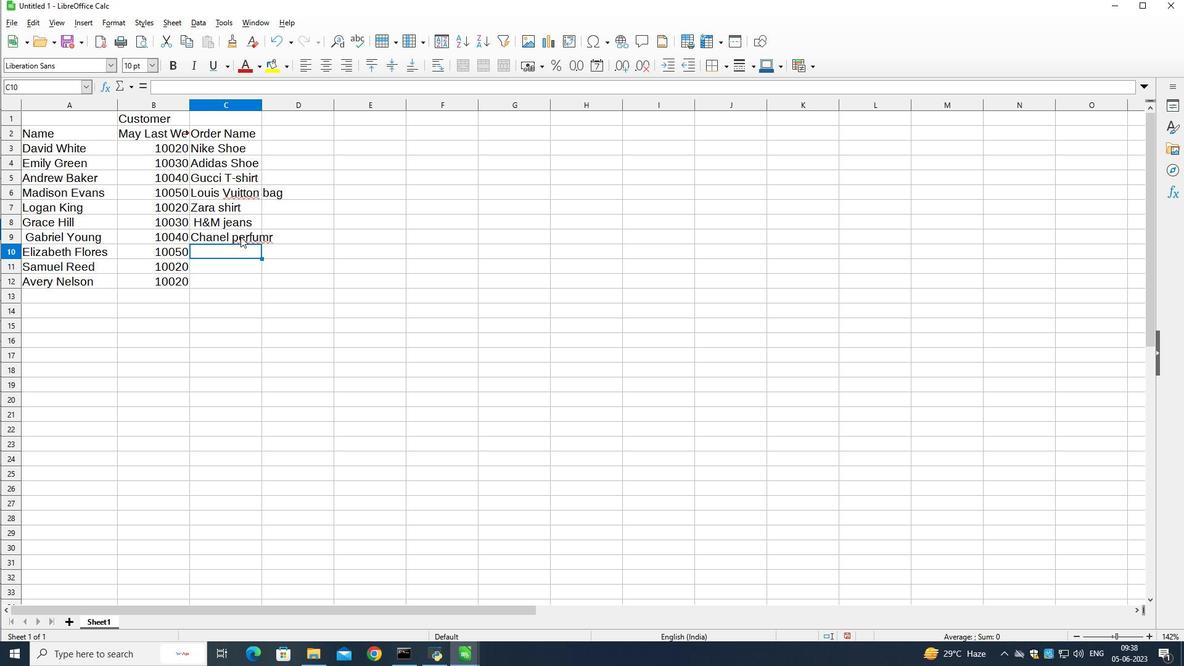 
Action: Mouse pressed left at (242, 236)
Screenshot: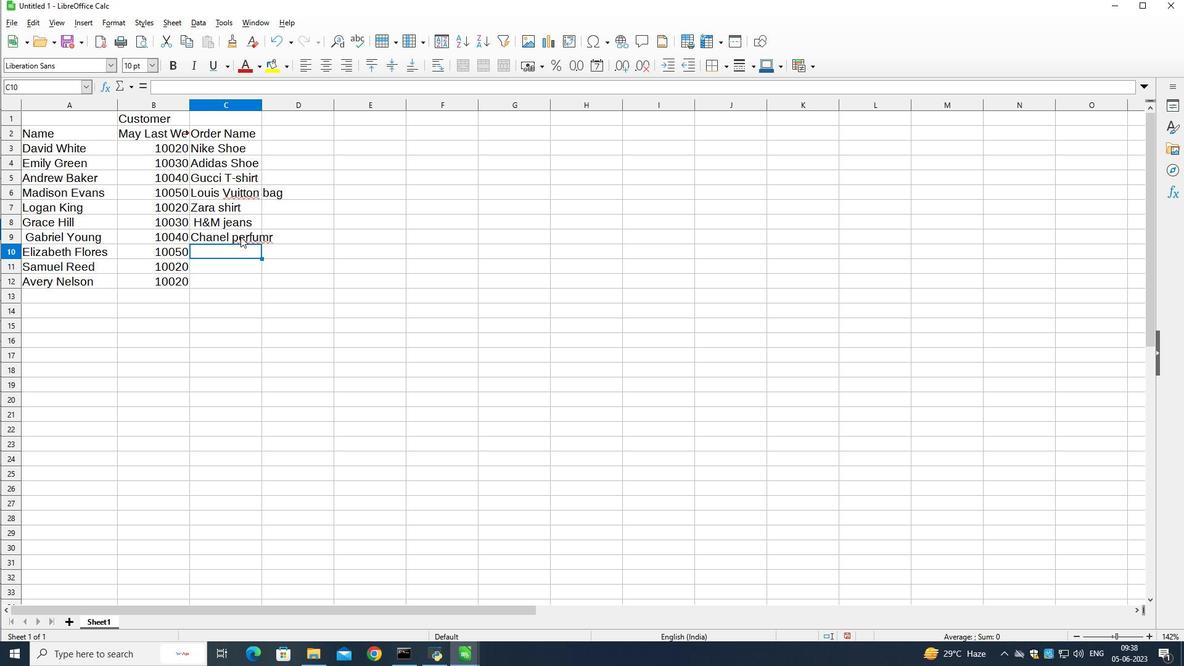 
Action: Mouse moved to (247, 236)
Screenshot: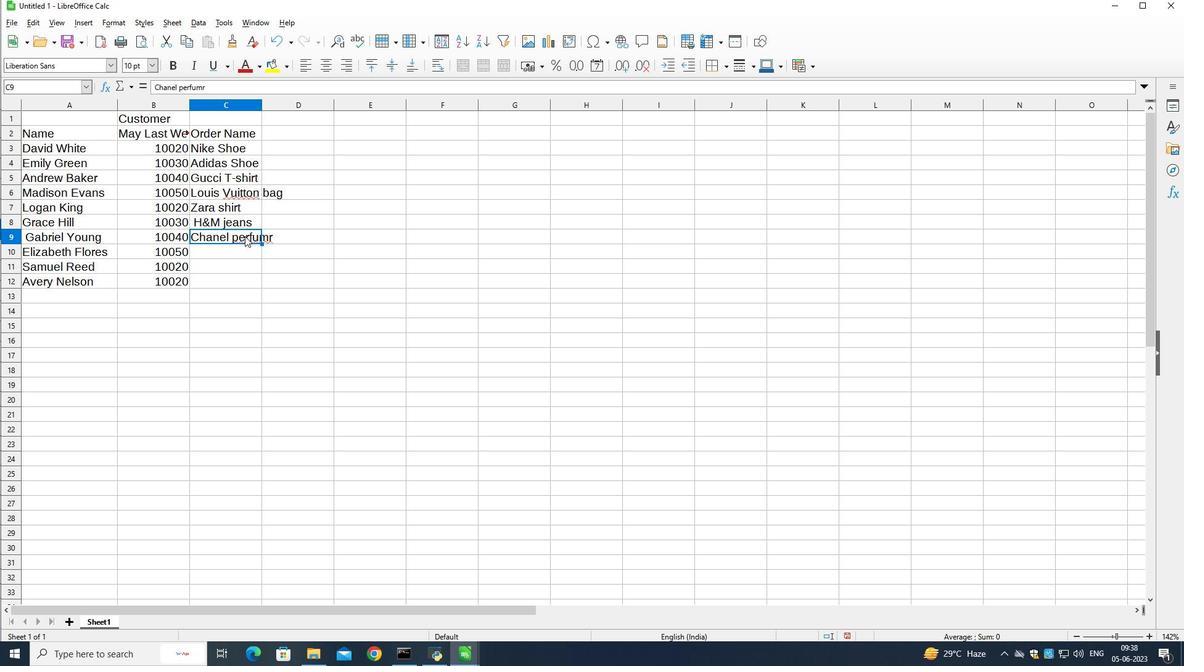 
Action: Mouse pressed left at (247, 236)
Screenshot: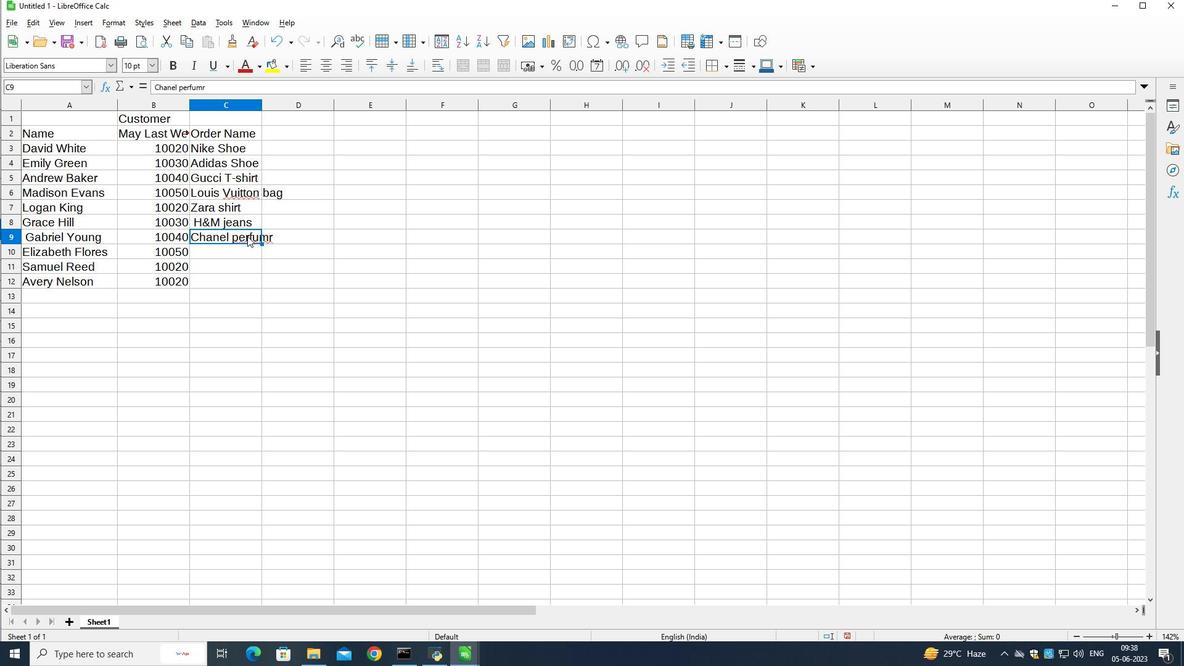
Action: Mouse pressed left at (247, 236)
Screenshot: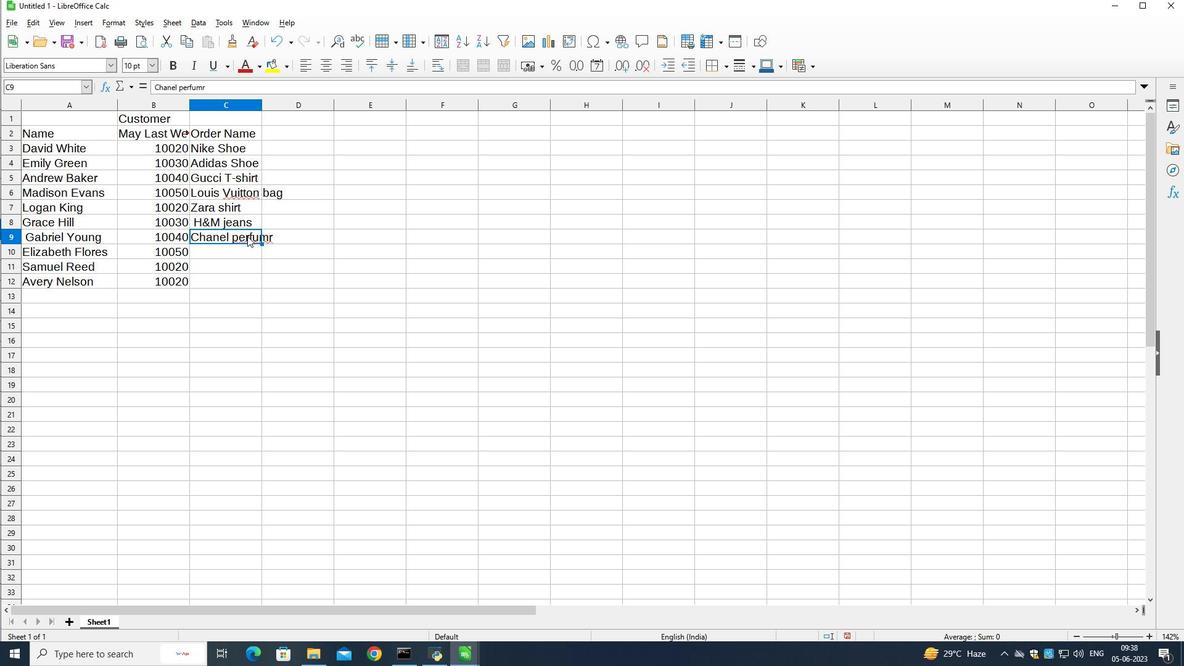 
Action: Mouse pressed left at (247, 236)
Screenshot: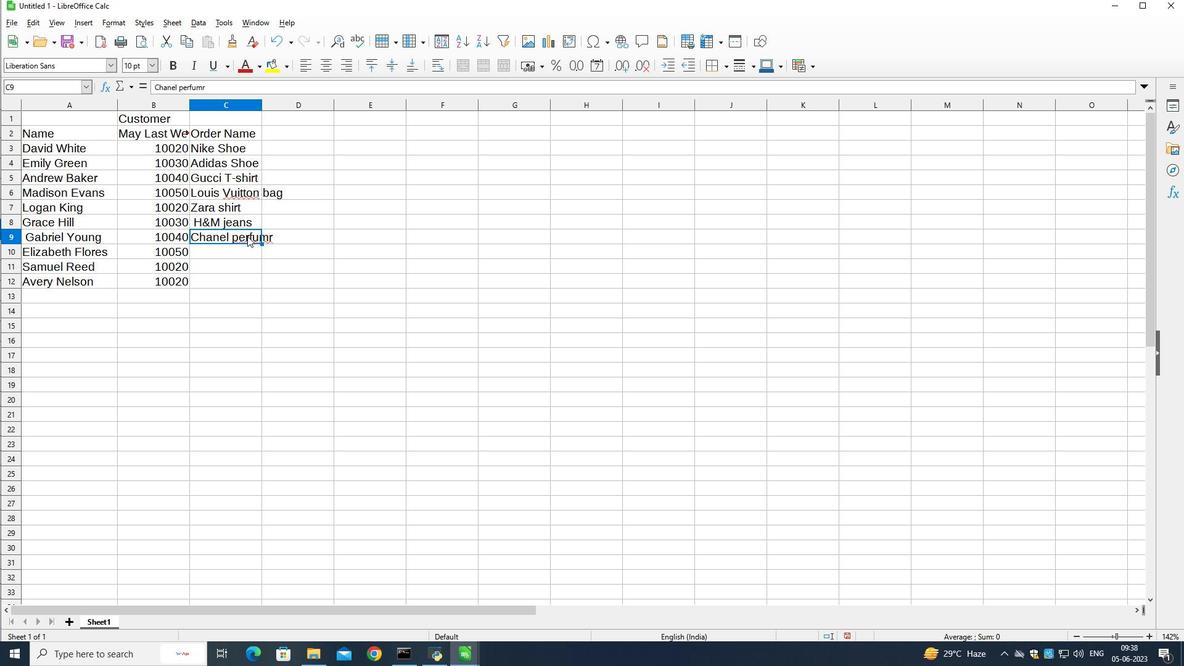 
Action: Mouse moved to (273, 236)
Screenshot: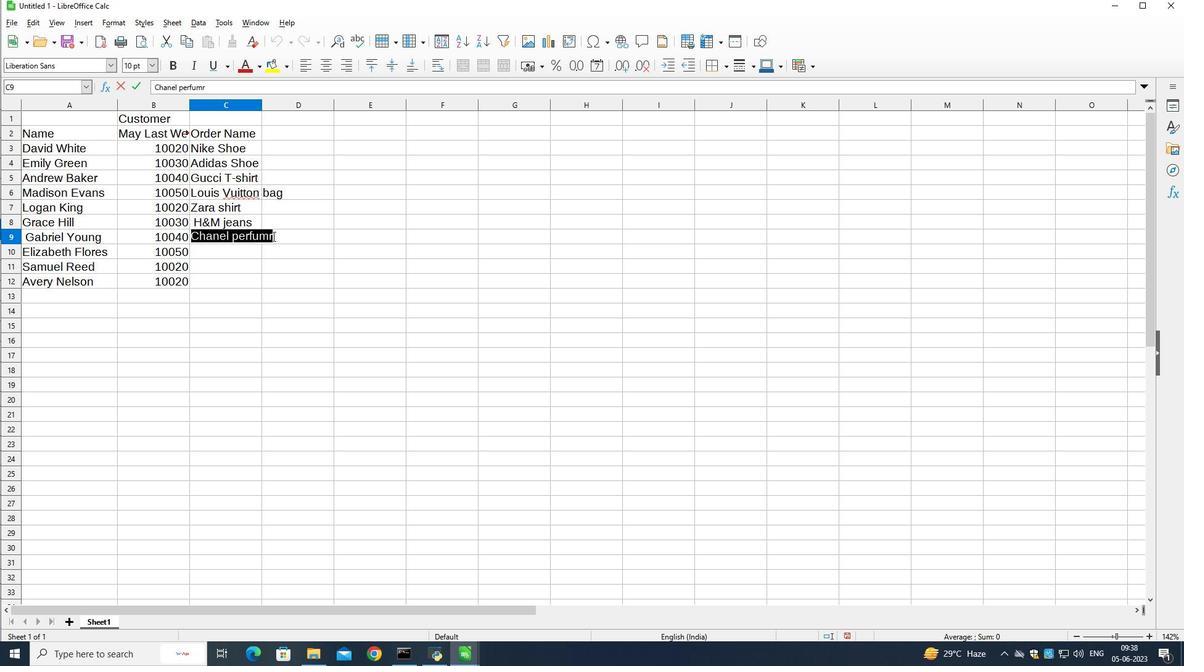 
Action: Mouse pressed left at (273, 236)
Screenshot: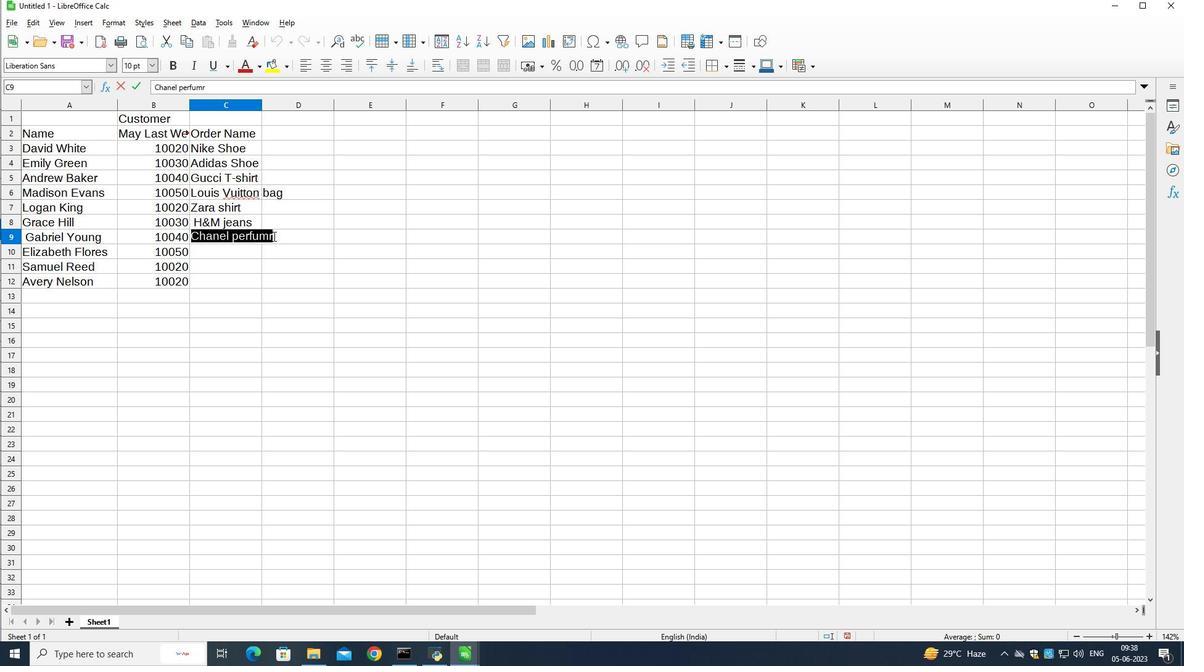 
Action: Key pressed <Key.backspace>e
Screenshot: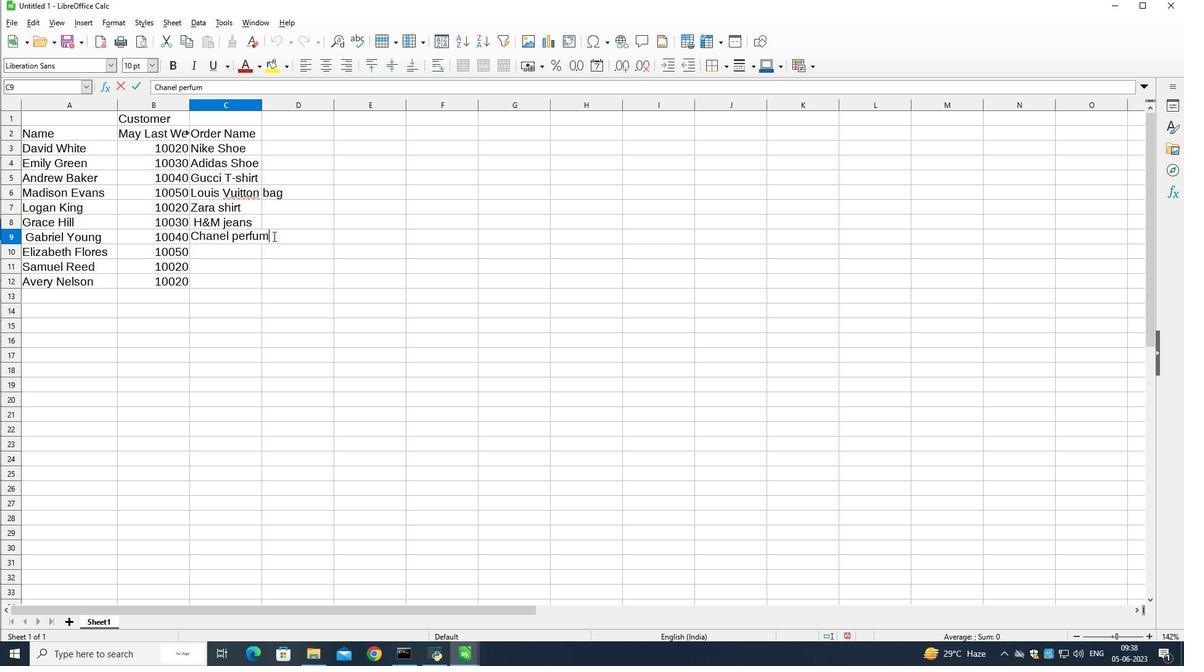 
Action: Mouse moved to (240, 246)
Screenshot: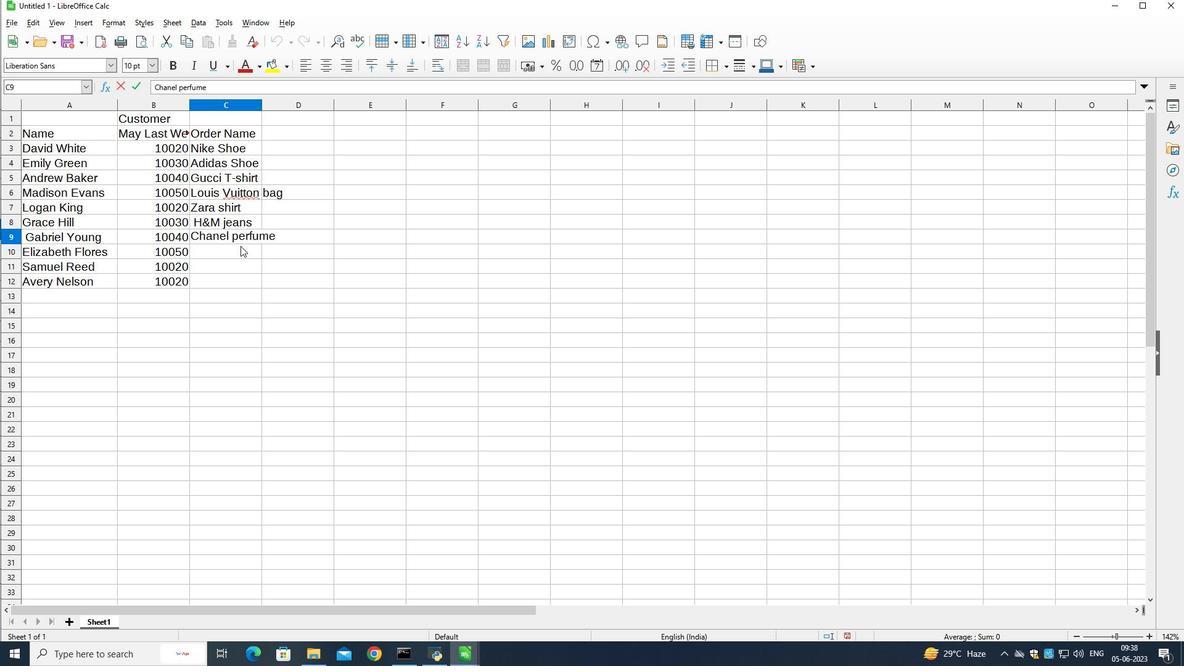
Action: Mouse pressed left at (240, 246)
Screenshot: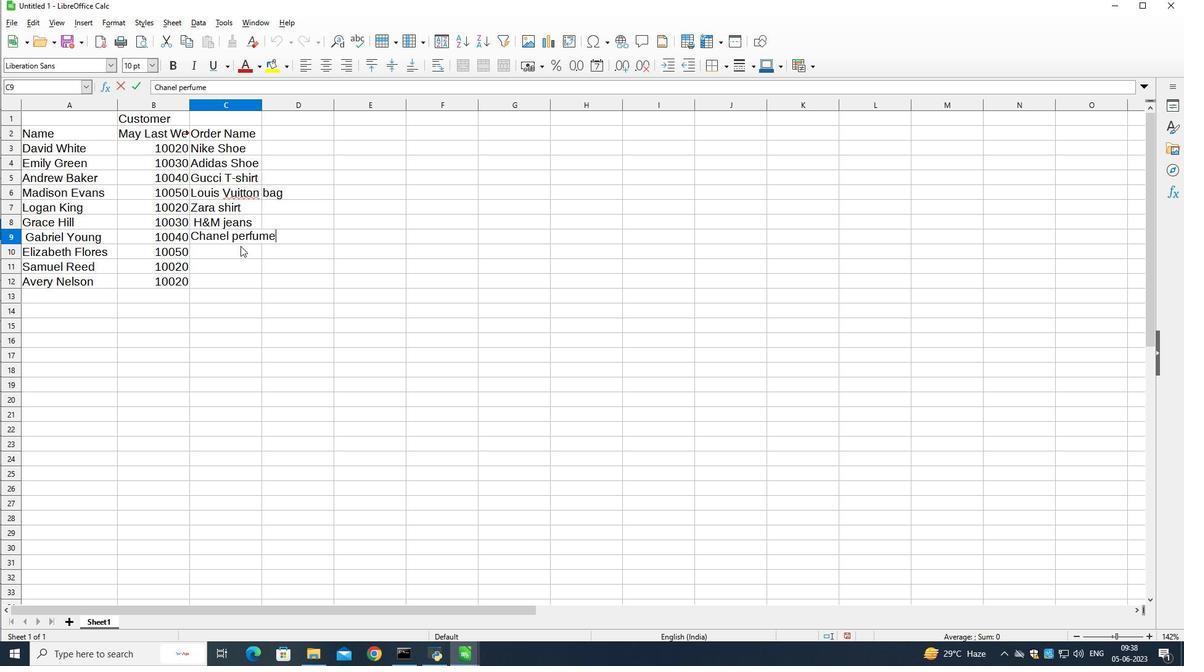 
Action: Key pressed <Key.shift>Versace<Key.space>perfume<Key.down><Key.shift>Ralph<Key.space><Key.shift>Laue<Key.backspace>ren<Key.down><Key.shift>Prada<Key.space><Key.shift>Shirt
Screenshot: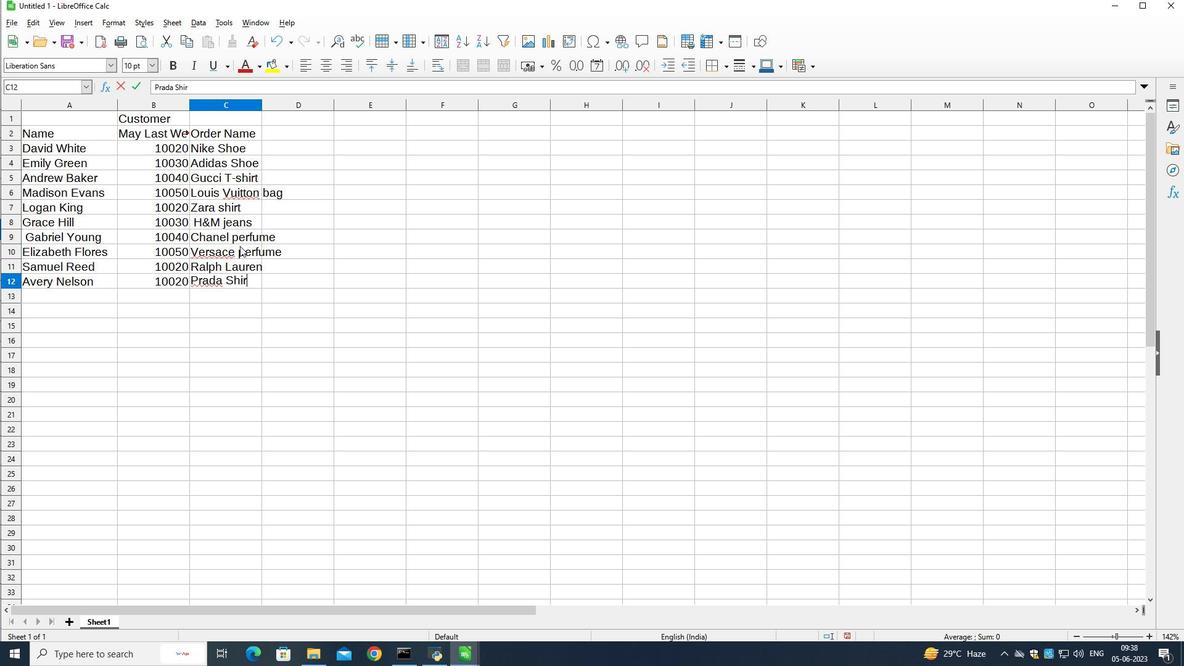 
Action: Mouse moved to (295, 136)
Screenshot: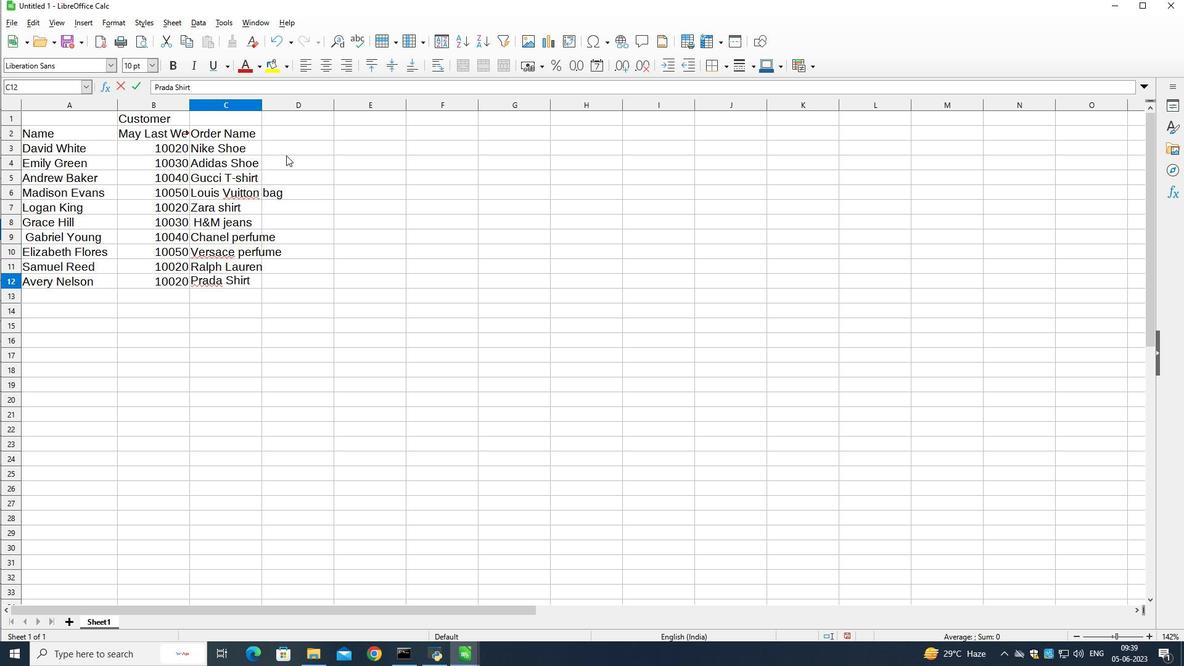 
Action: Mouse pressed left at (295, 136)
Screenshot: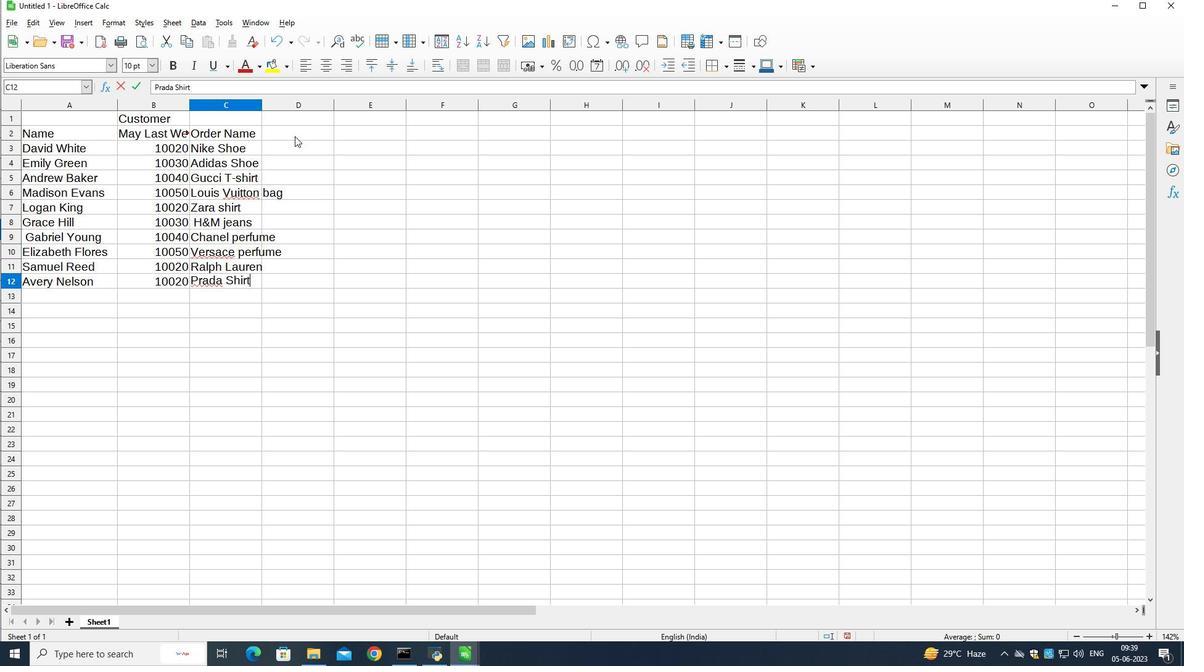 
Action: Mouse moved to (296, 133)
Screenshot: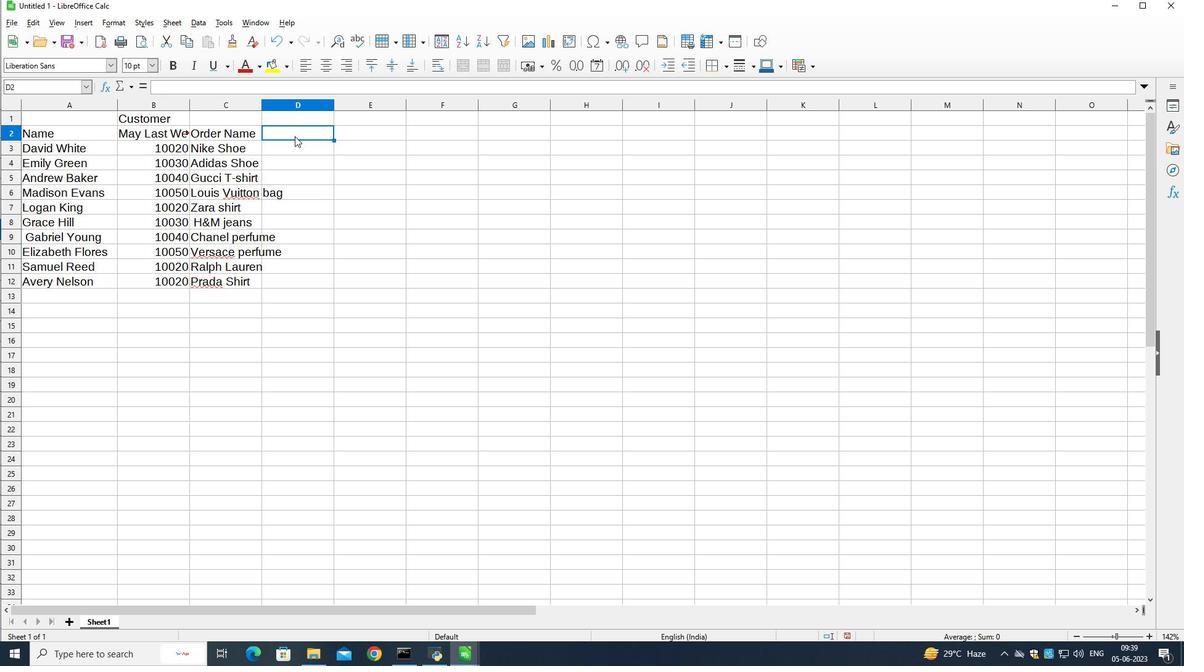 
Action: Key pressed <Key.shift>Customer<Key.space>order<Key.space>price<Key.down>
Screenshot: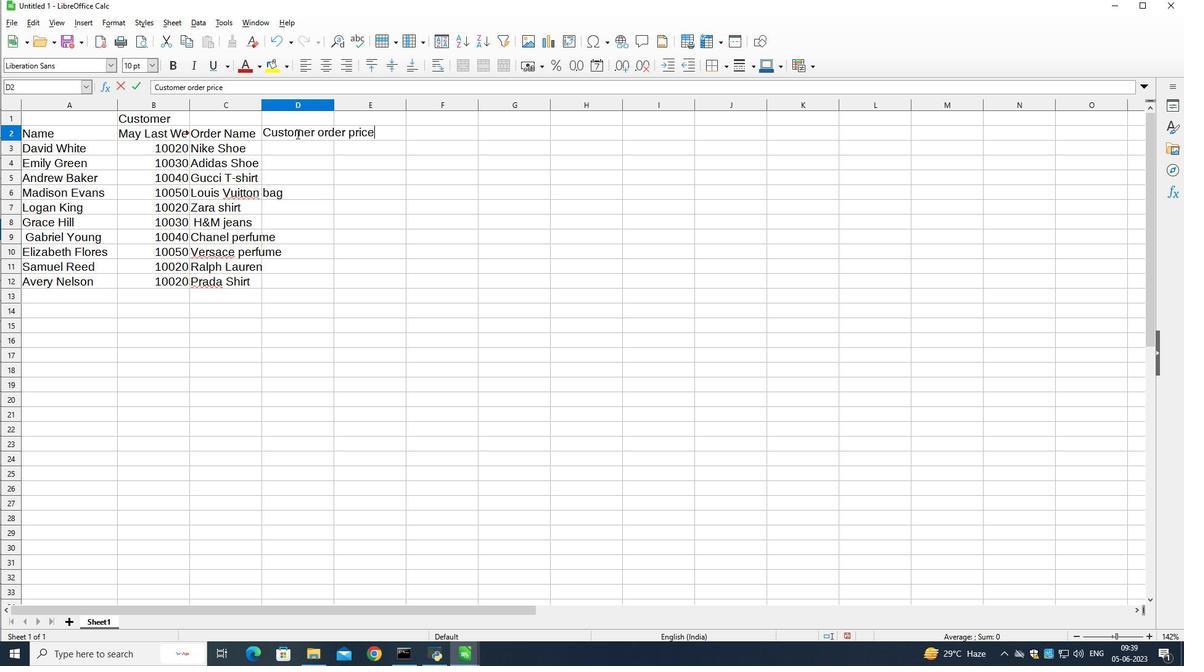 
Action: Mouse moved to (1184, 73)
Screenshot: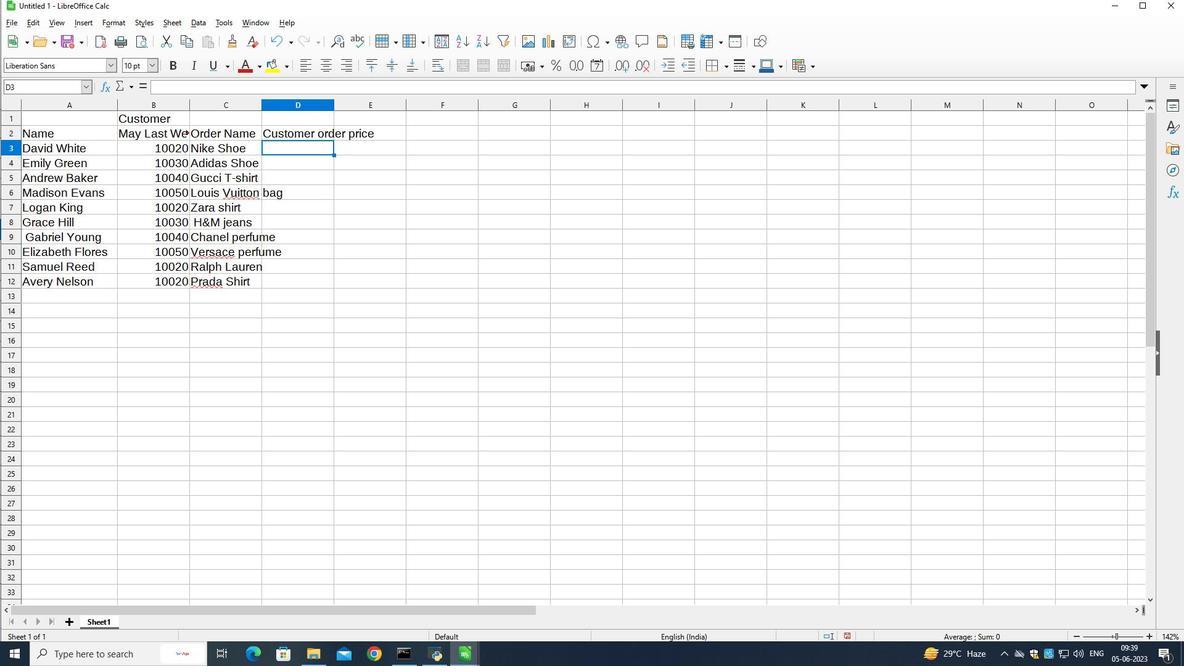 
Action: Key pressed 10000<Key.down>80000<Key.down>90000<Key.down>46862<Key.down>95656<Key.down>795646<Key.backspace><Key.down>95654<Key.down>87456<Key.down>845656<Key.backspace><Key.down>498965<Key.backspace>
Screenshot: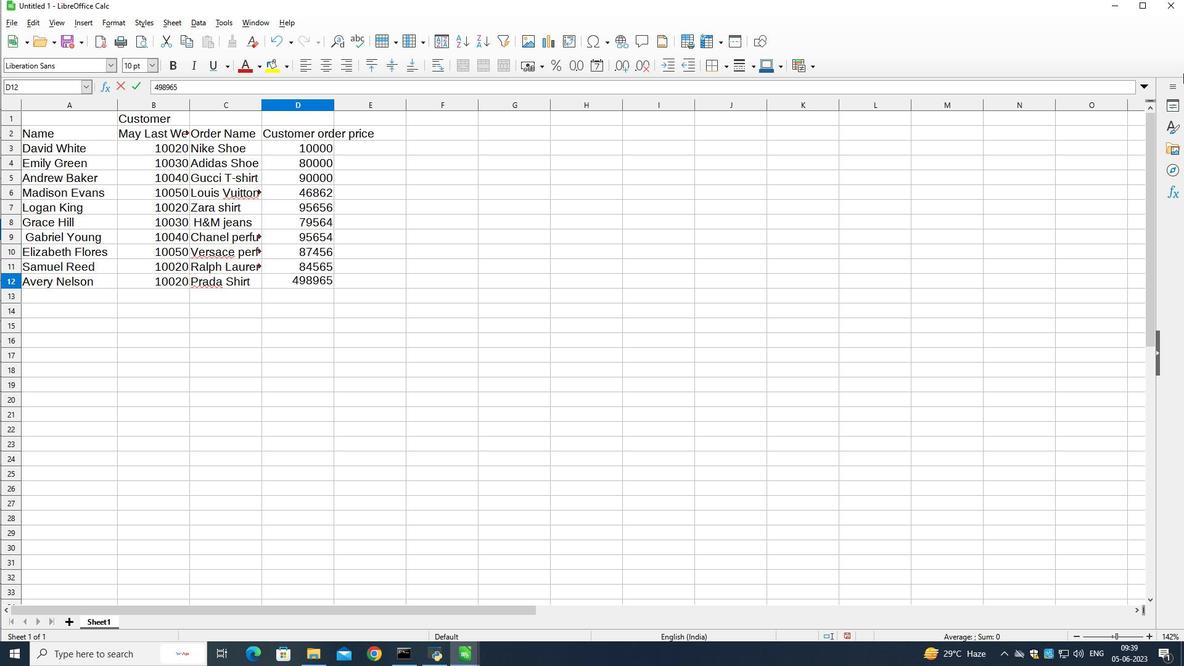 
Action: Mouse moved to (376, 135)
Screenshot: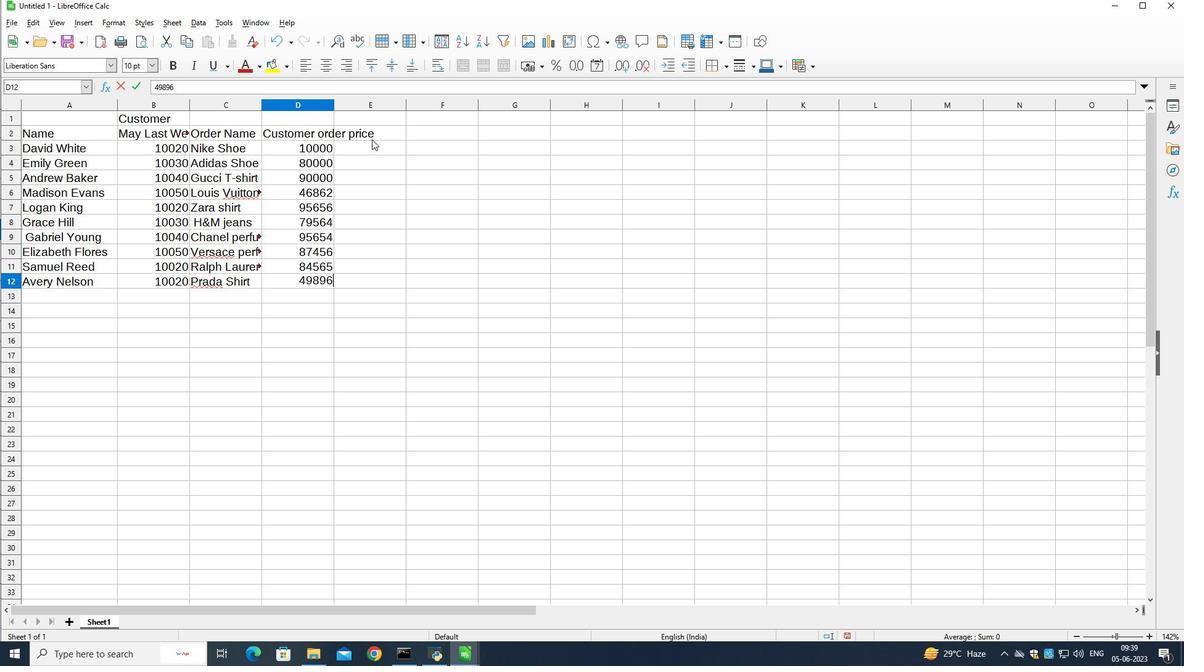 
Action: Mouse pressed left at (376, 135)
Screenshot: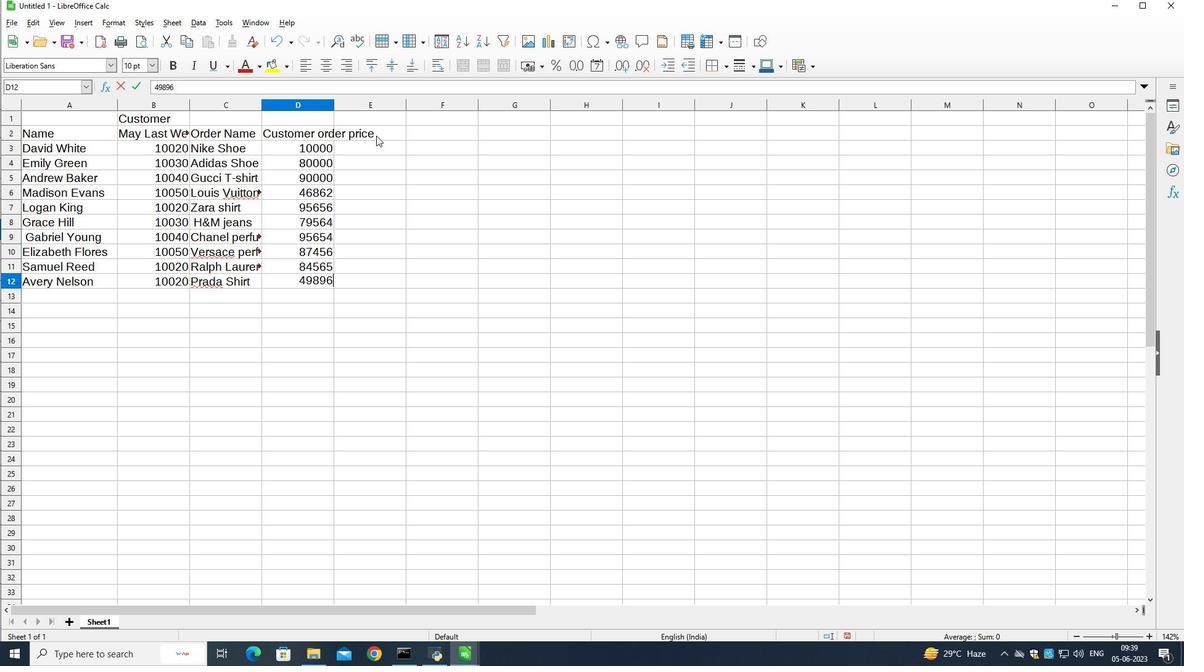 
Action: Mouse moved to (408, 267)
Screenshot: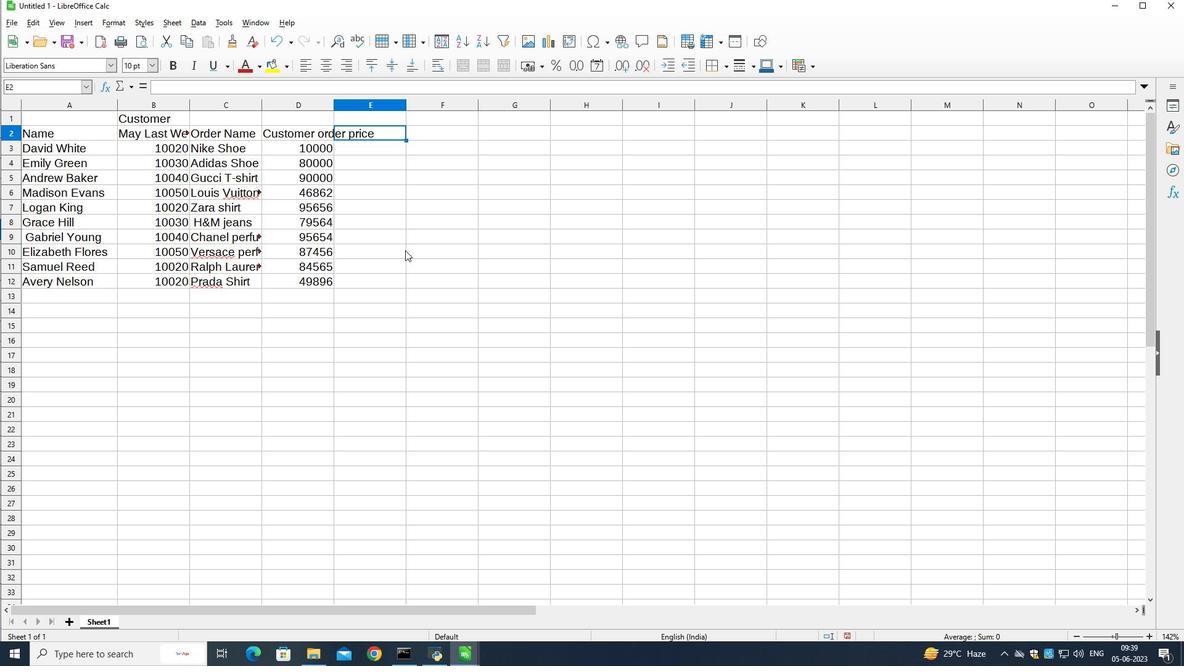 
Action: Mouse pressed left at (408, 267)
Screenshot: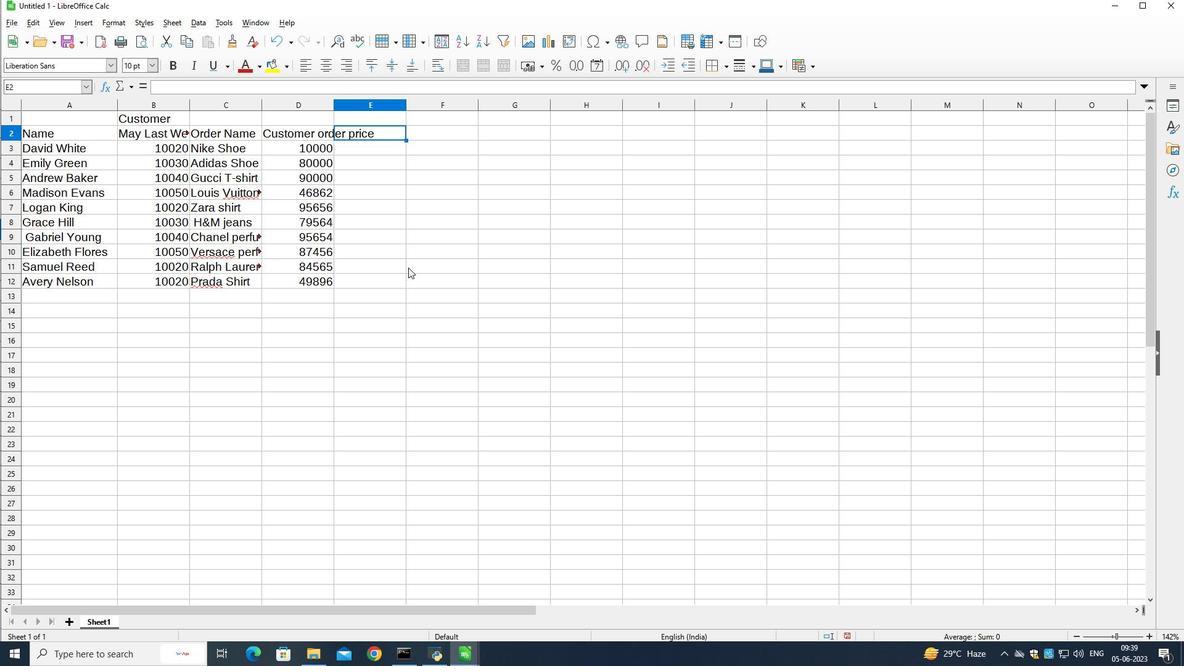 
Action: Mouse moved to (399, 262)
Screenshot: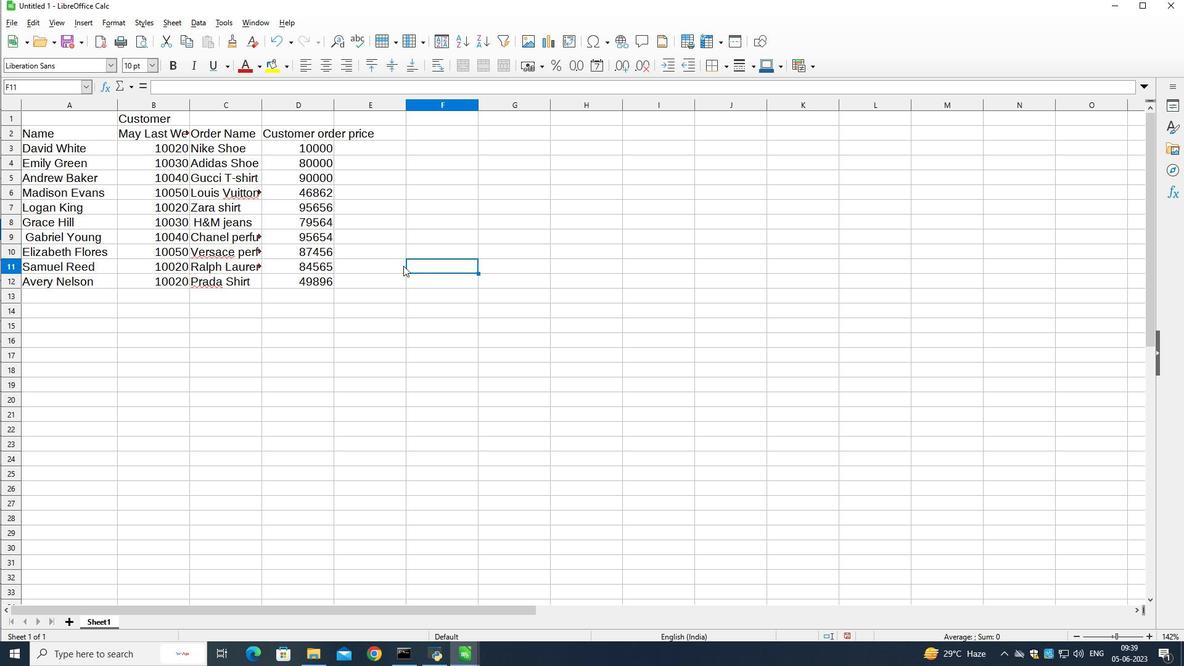 
Action: Key pressed ctrl+S
Screenshot: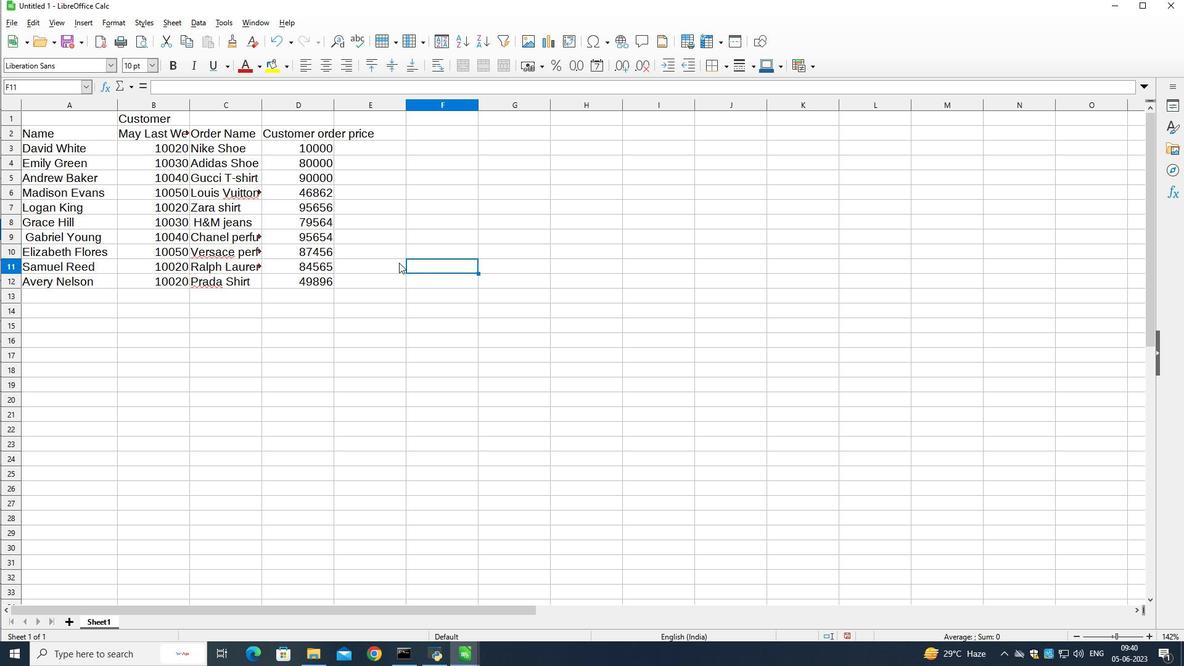 
Action: Mouse moved to (313, 269)
Screenshot: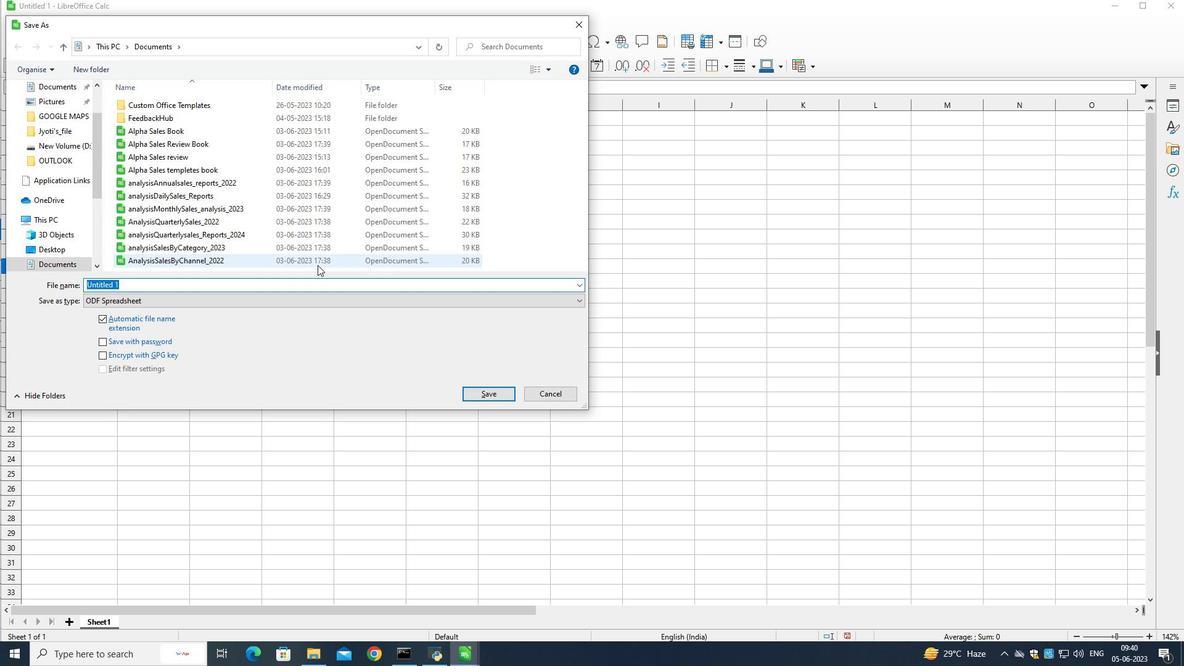 
Action: Key pressed analusis<Key.shift>Sales<Key.shift>By<Key.shift>Employee<Key.shift_r>_2022<Key.enter>
Screenshot: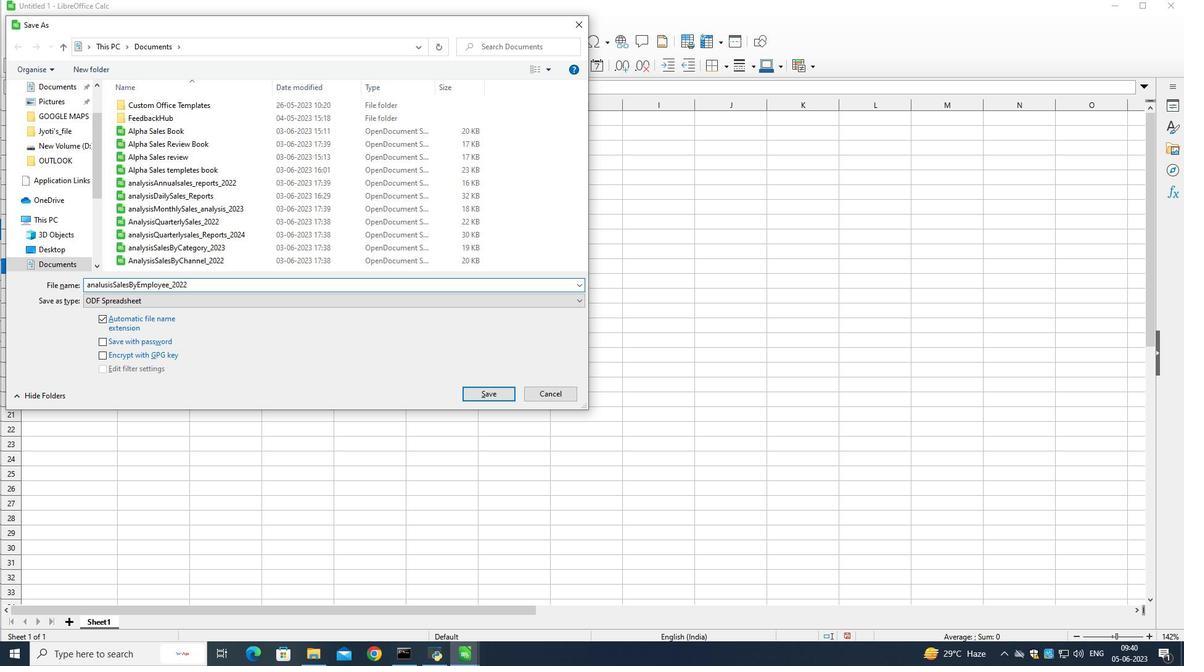 
Action: Mouse moved to (237, 269)
Screenshot: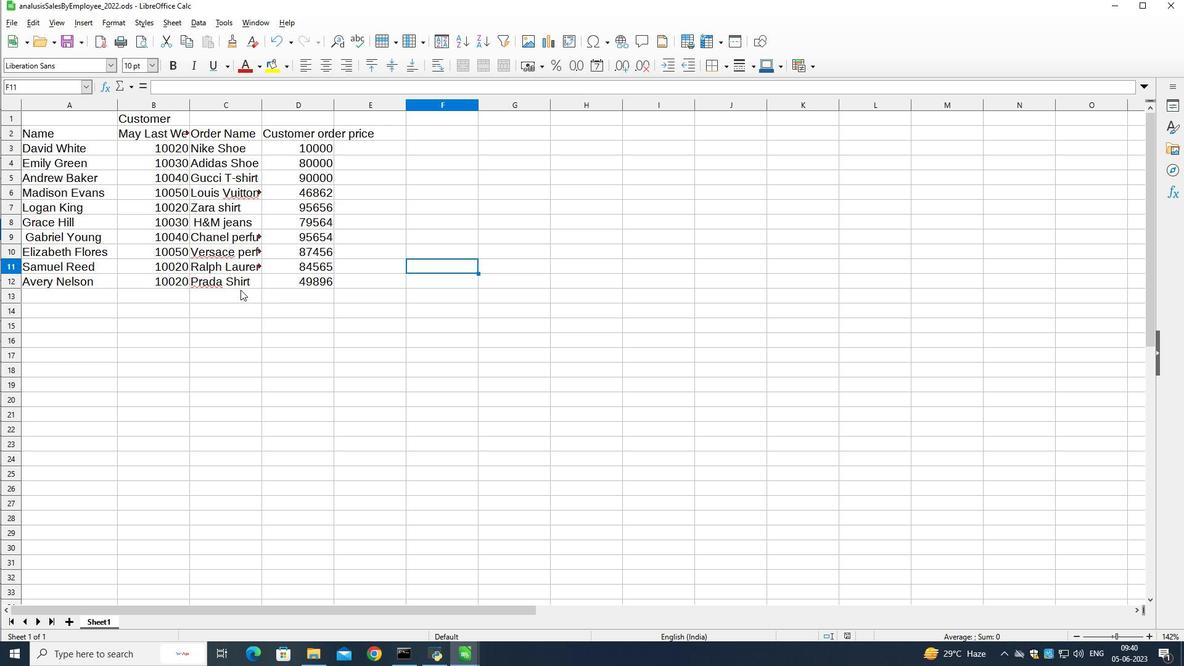 
Action: Mouse pressed left at (237, 269)
Screenshot: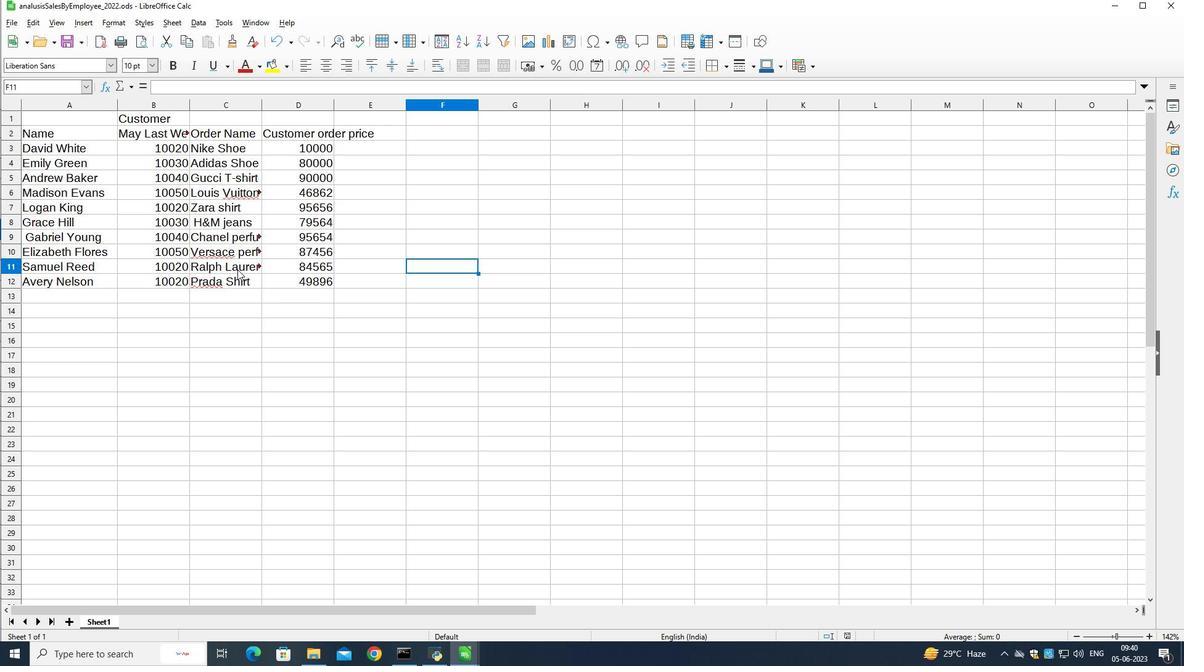 
Action: Mouse moved to (256, 265)
Screenshot: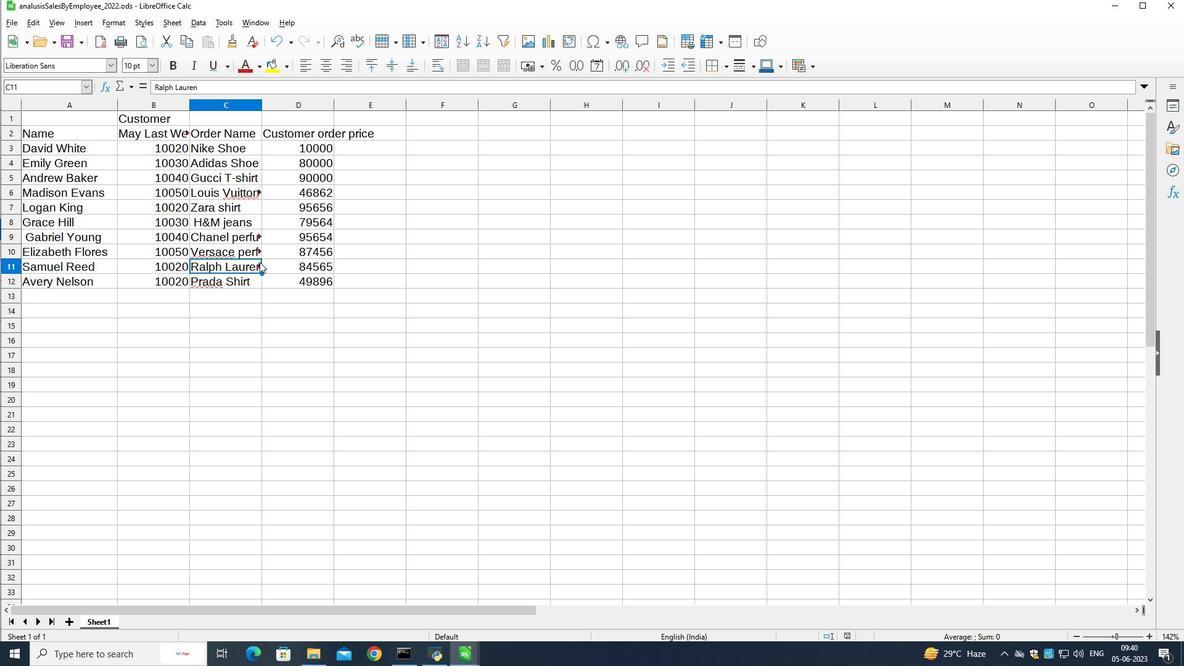 
Action: Mouse pressed left at (256, 265)
Screenshot: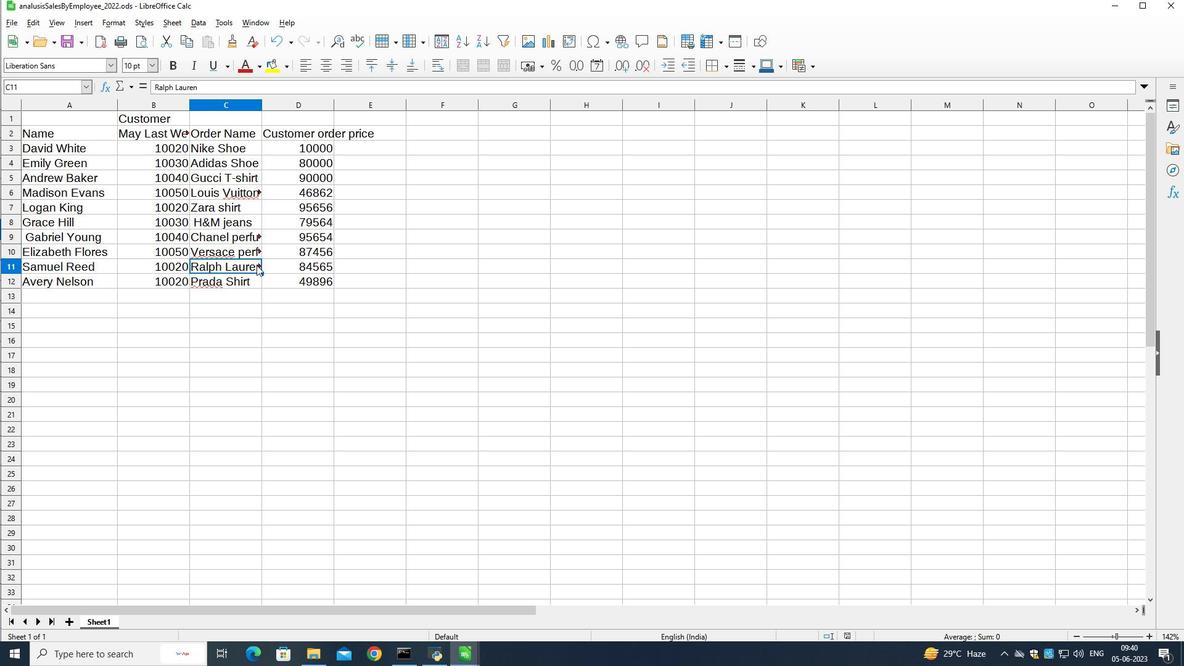 
Action: Mouse moved to (260, 270)
Screenshot: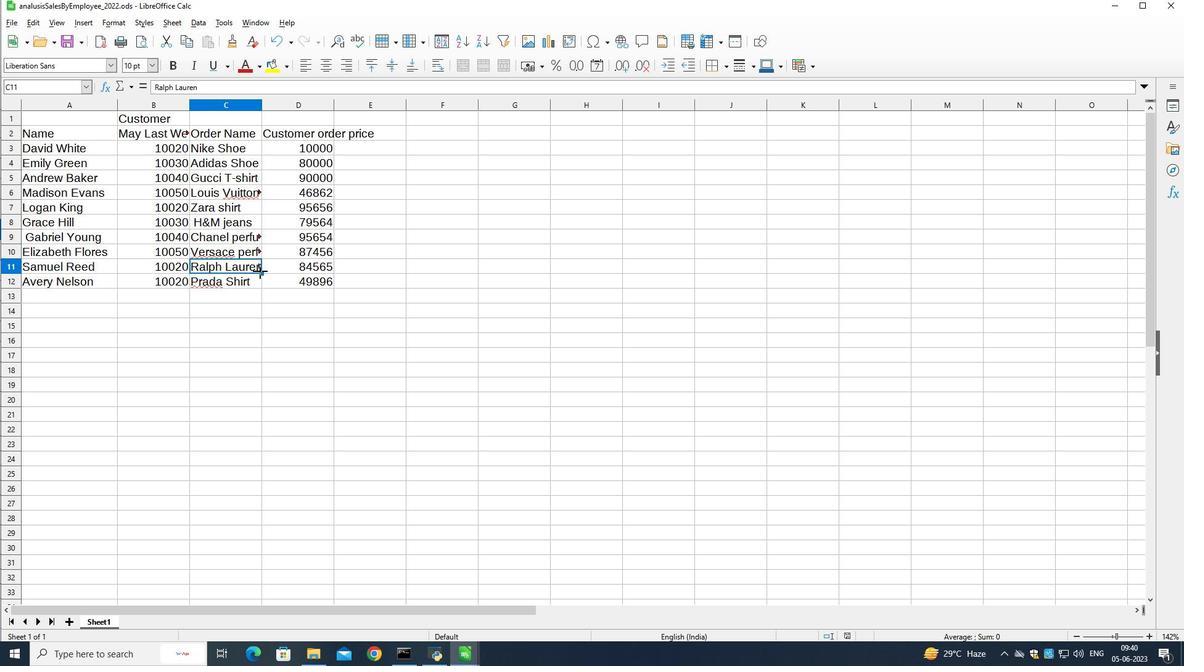 
Action: Mouse pressed left at (260, 270)
Screenshot: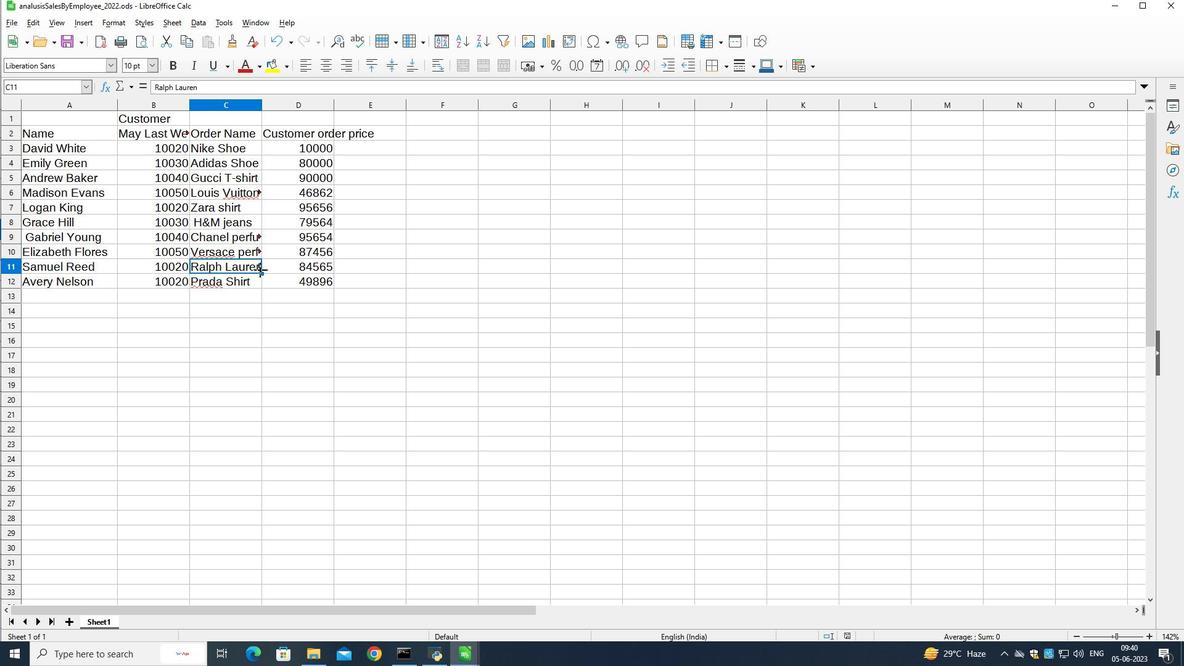 
Action: Mouse moved to (274, 304)
Screenshot: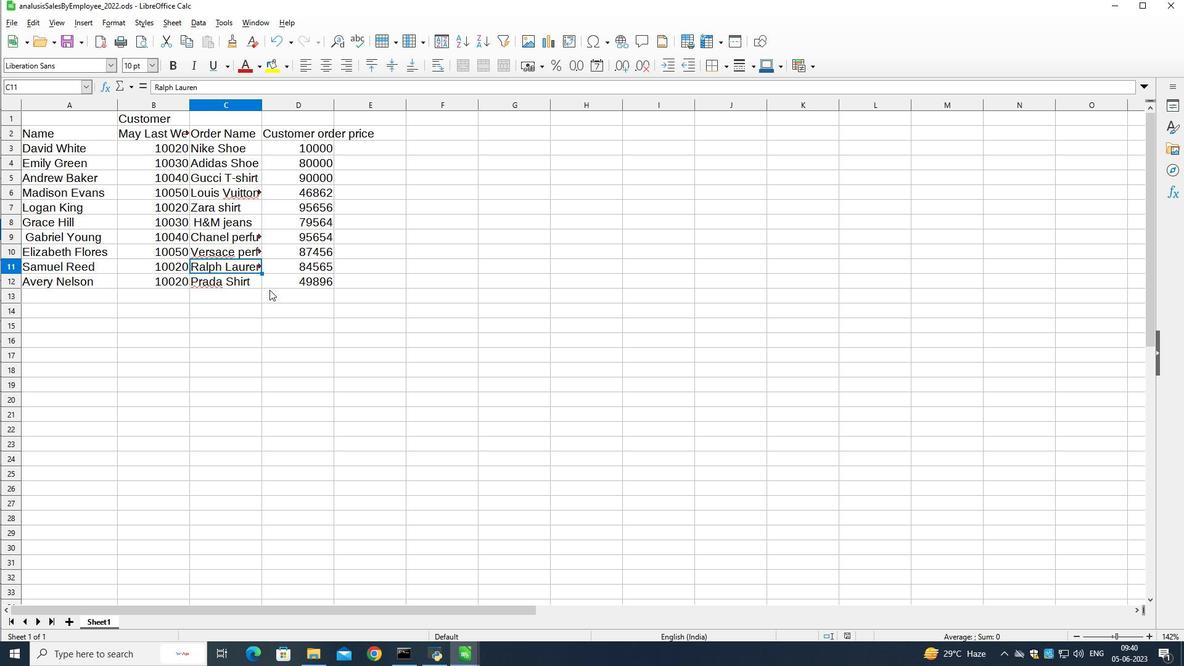 
Action: Mouse pressed left at (274, 304)
Screenshot: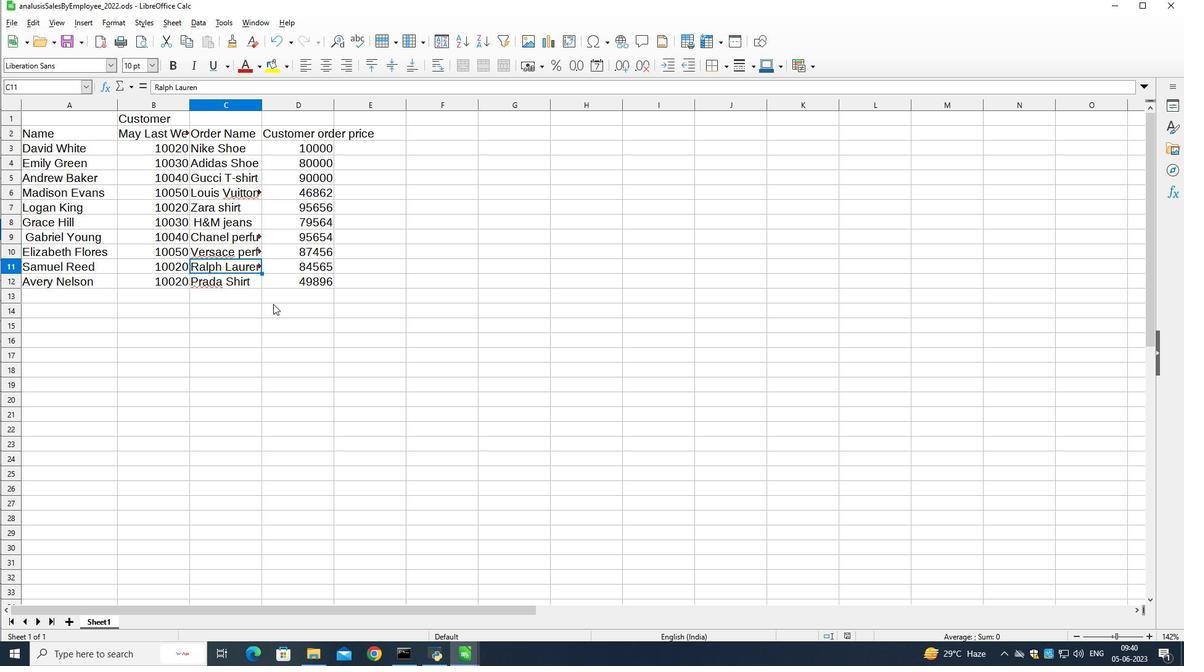 
Action: Mouse moved to (12, 40)
Screenshot: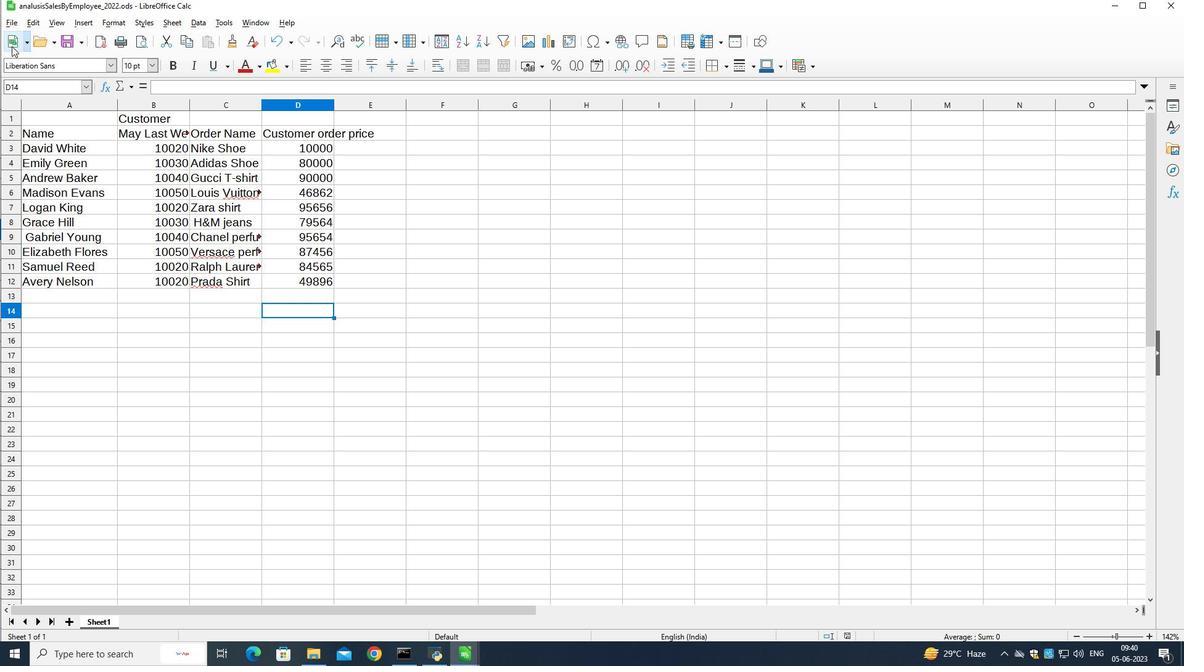 
Action: Mouse pressed left at (12, 40)
Screenshot: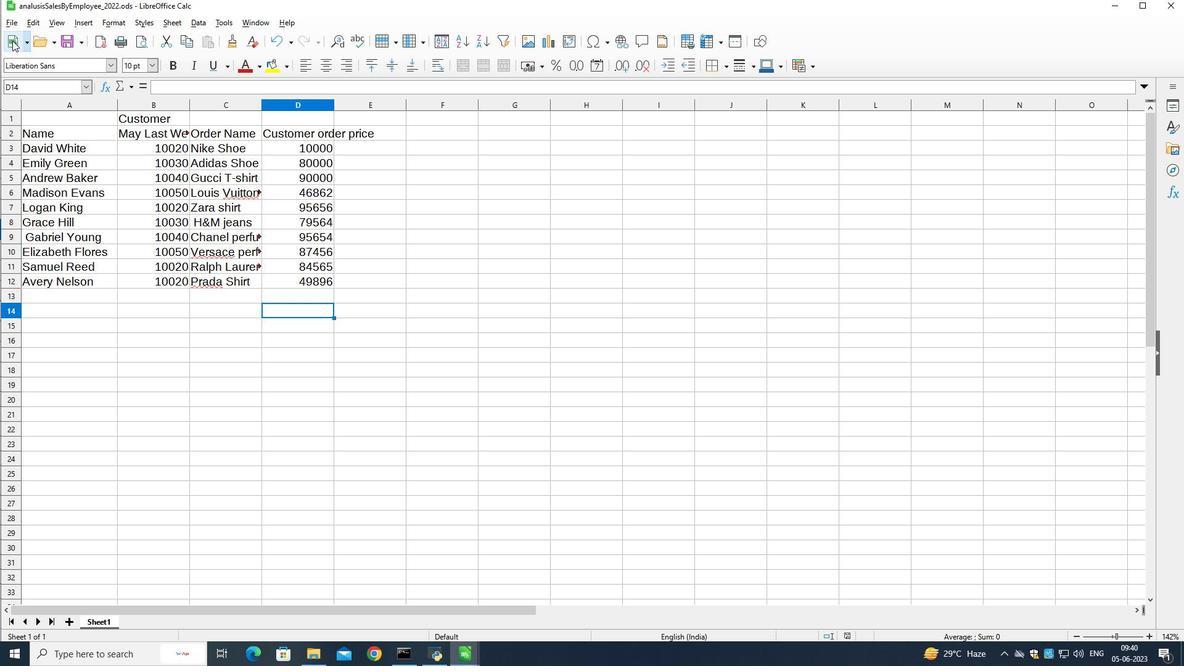 
Action: Mouse moved to (177, 192)
Screenshot: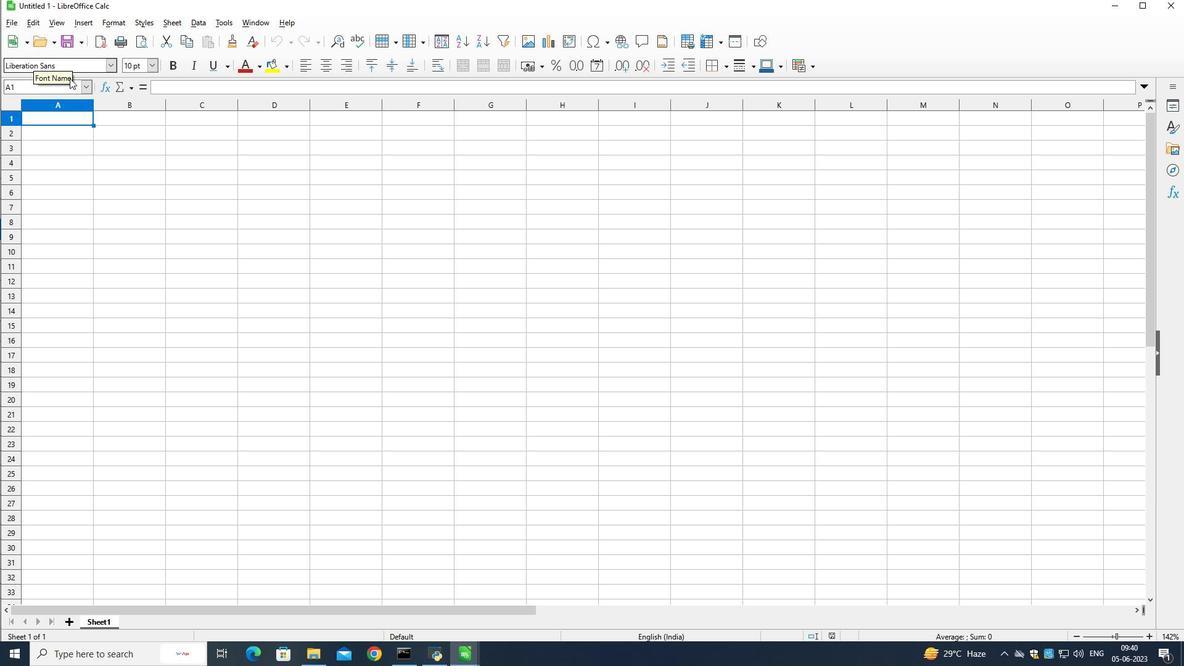 
